 Task: Create a due date automation trigger when advanced on, 2 hours after a card is due add fields with custom field "Resume" set to a date more than 1 working days ago.
Action: Mouse moved to (1167, 87)
Screenshot: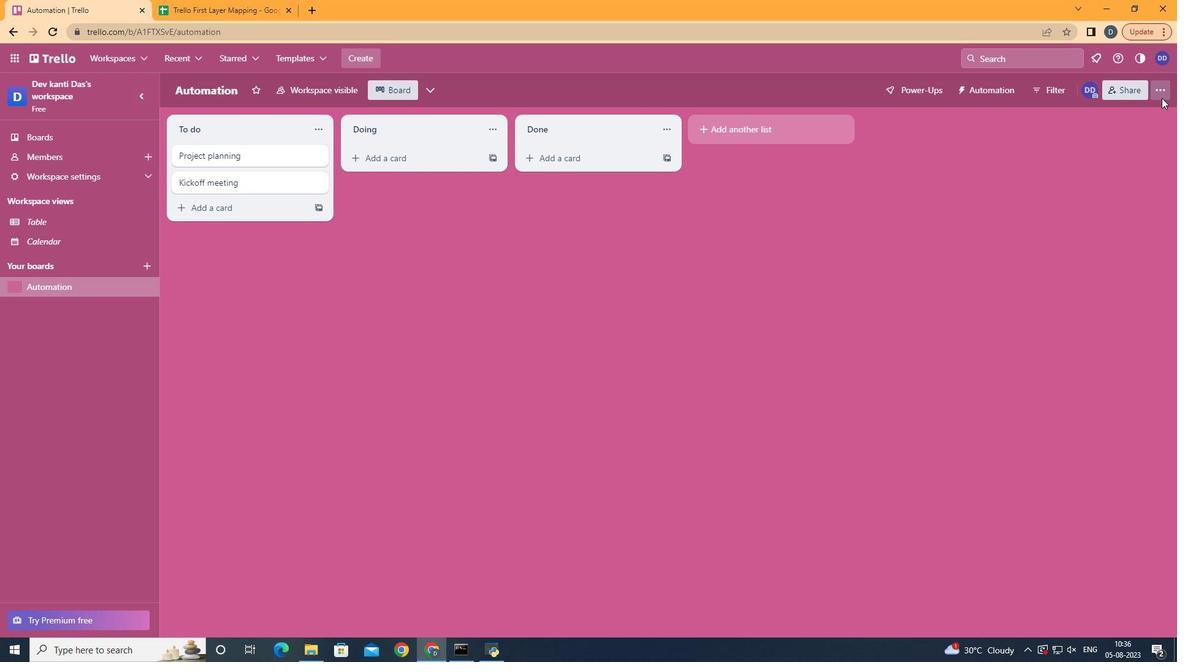 
Action: Mouse pressed left at (1167, 87)
Screenshot: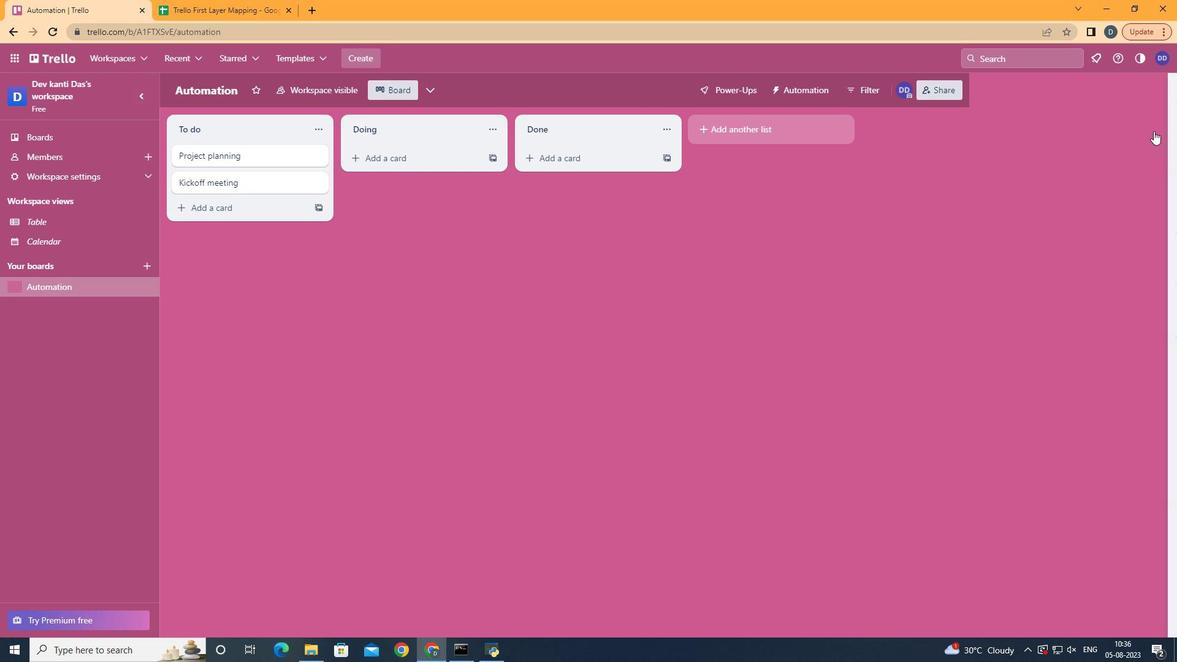 
Action: Mouse moved to (1069, 264)
Screenshot: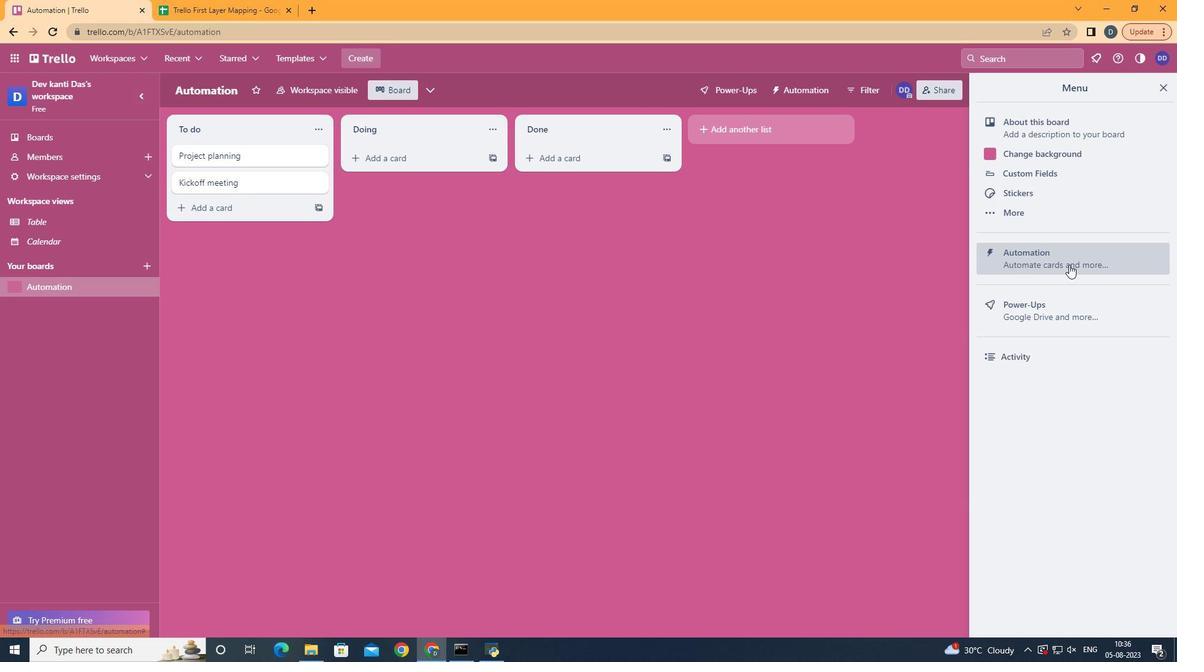 
Action: Mouse pressed left at (1069, 264)
Screenshot: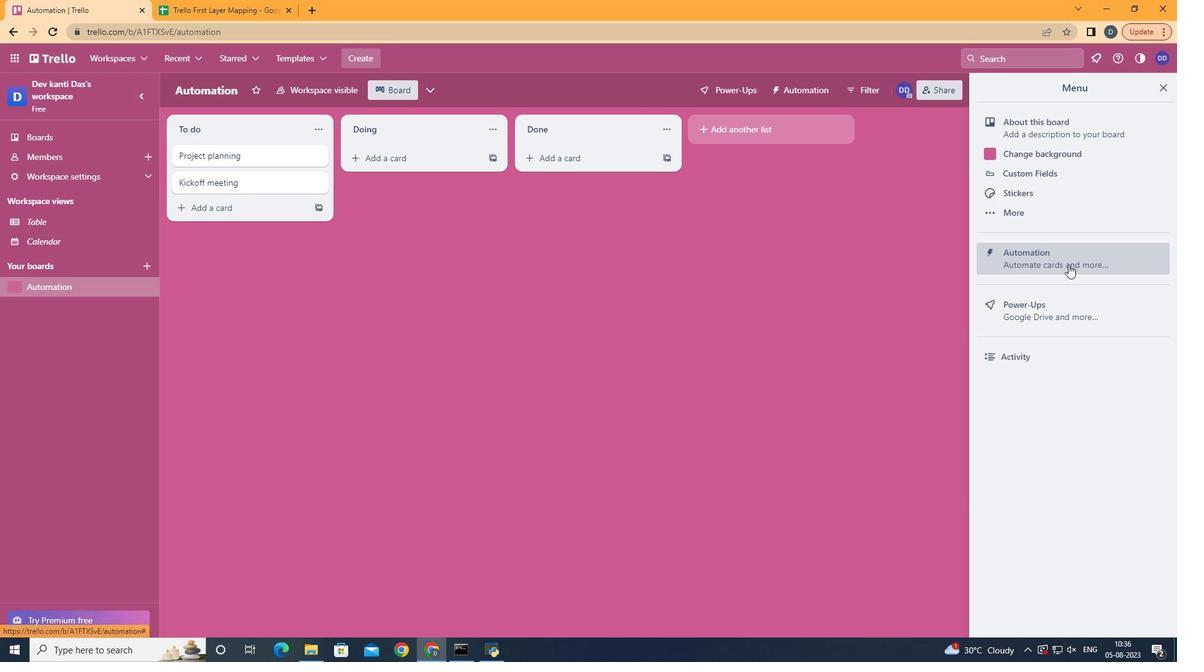 
Action: Mouse moved to (207, 253)
Screenshot: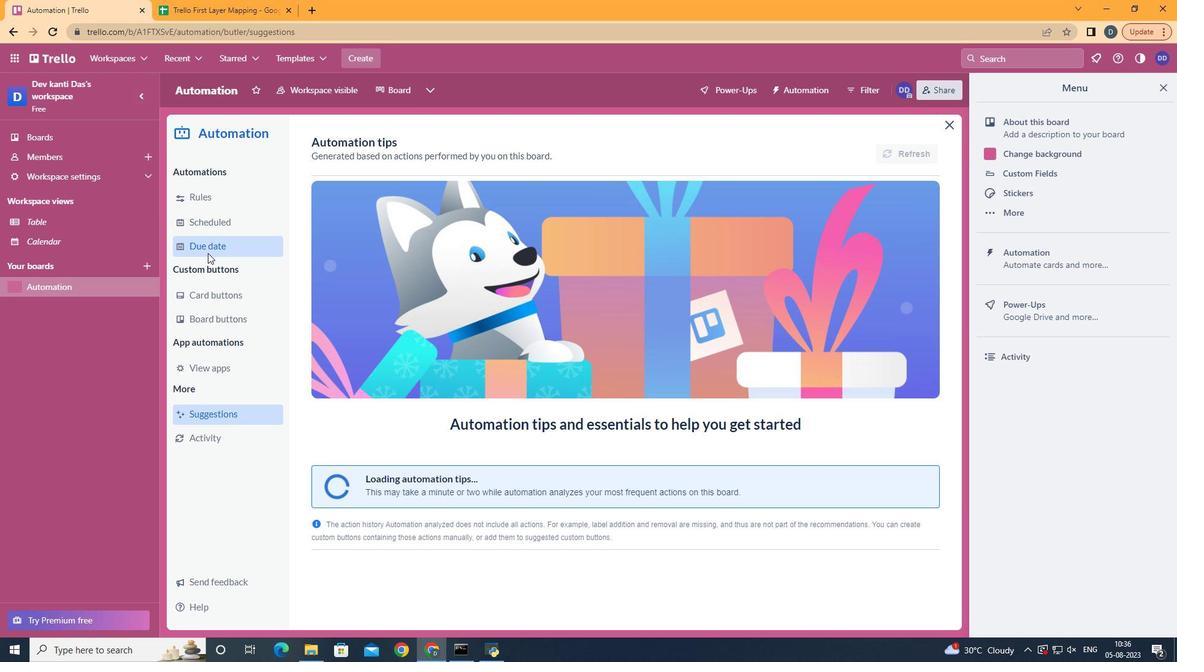 
Action: Mouse pressed left at (207, 253)
Screenshot: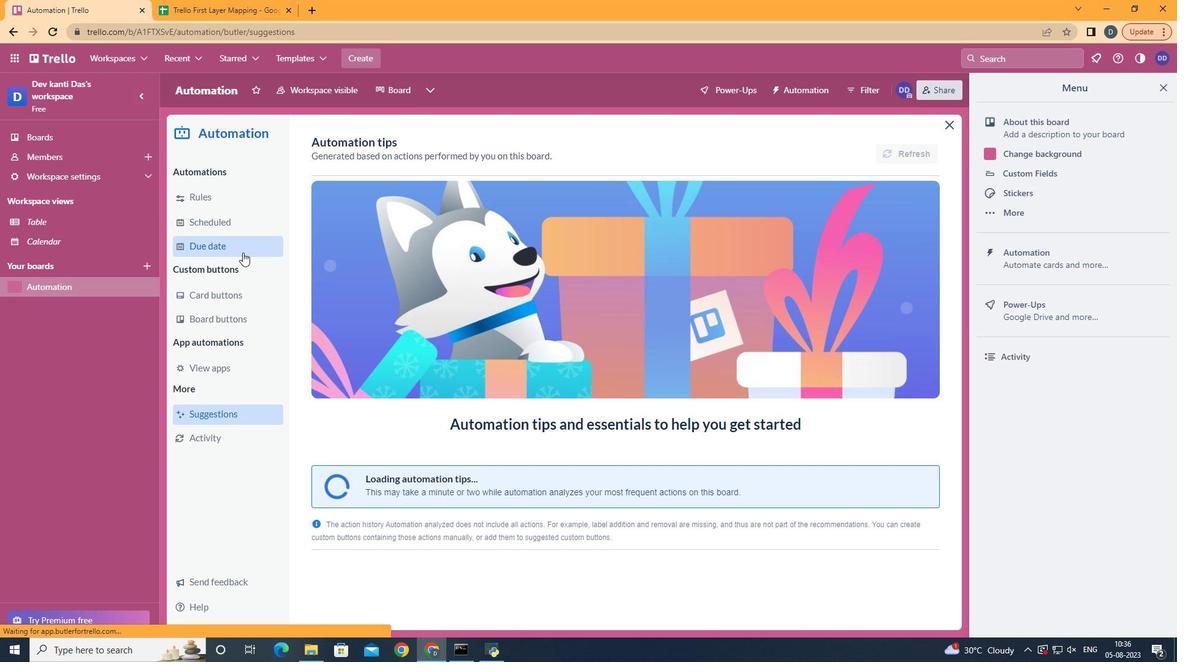
Action: Mouse moved to (854, 153)
Screenshot: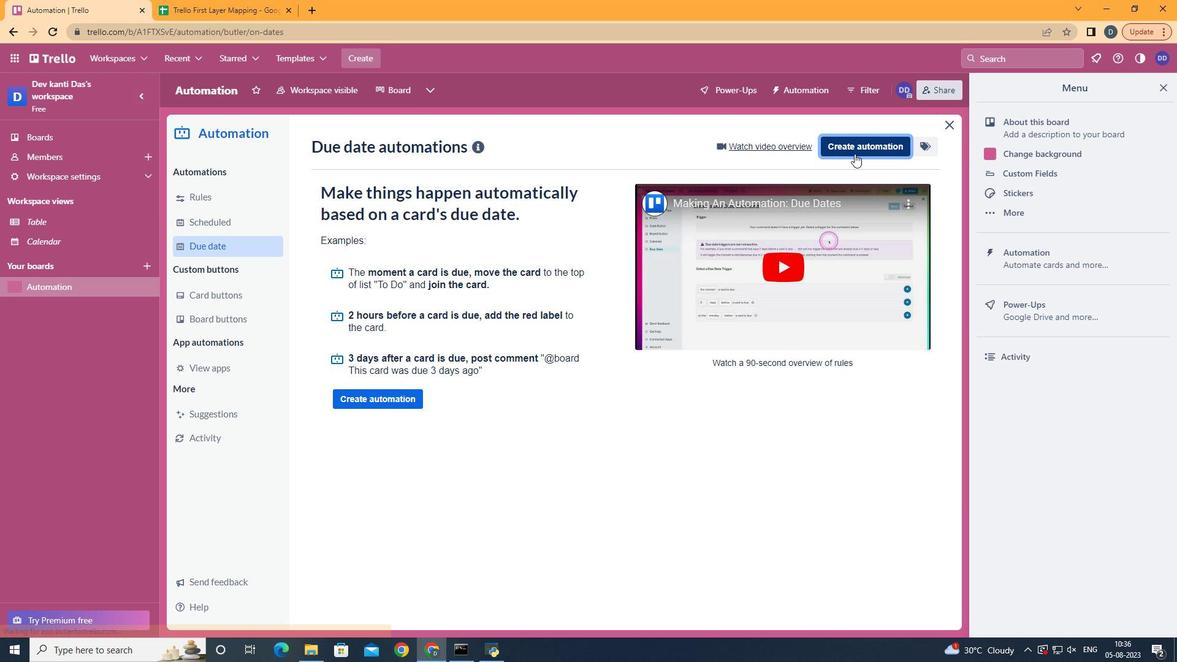 
Action: Mouse pressed left at (854, 153)
Screenshot: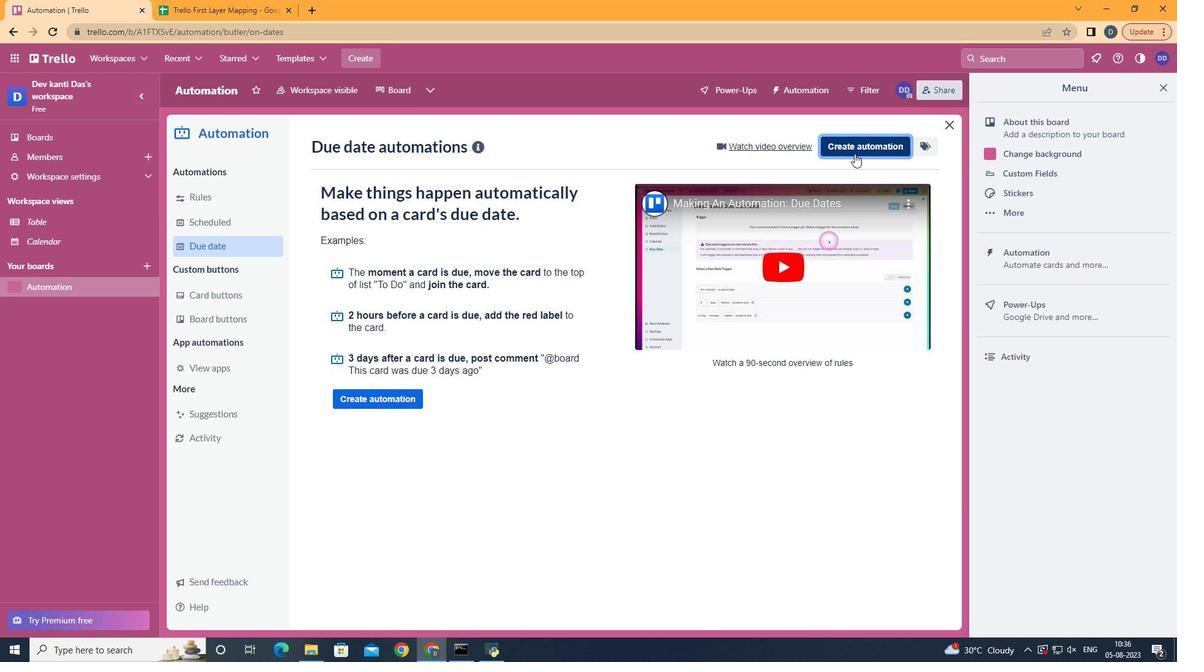 
Action: Mouse moved to (695, 268)
Screenshot: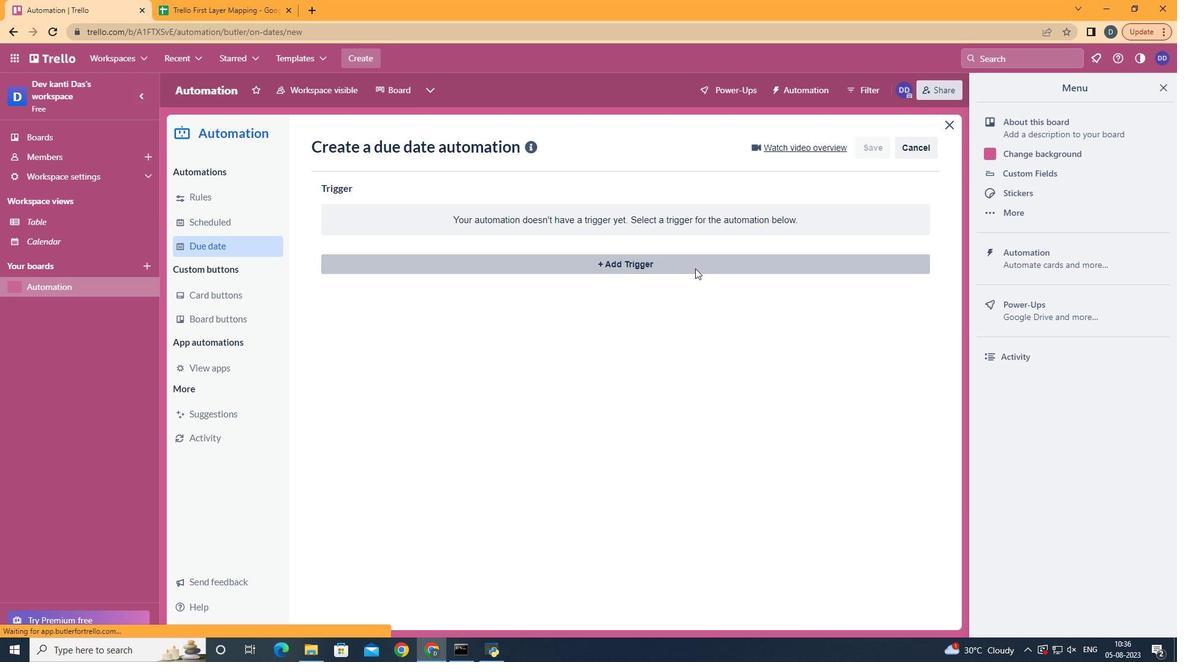 
Action: Mouse pressed left at (695, 268)
Screenshot: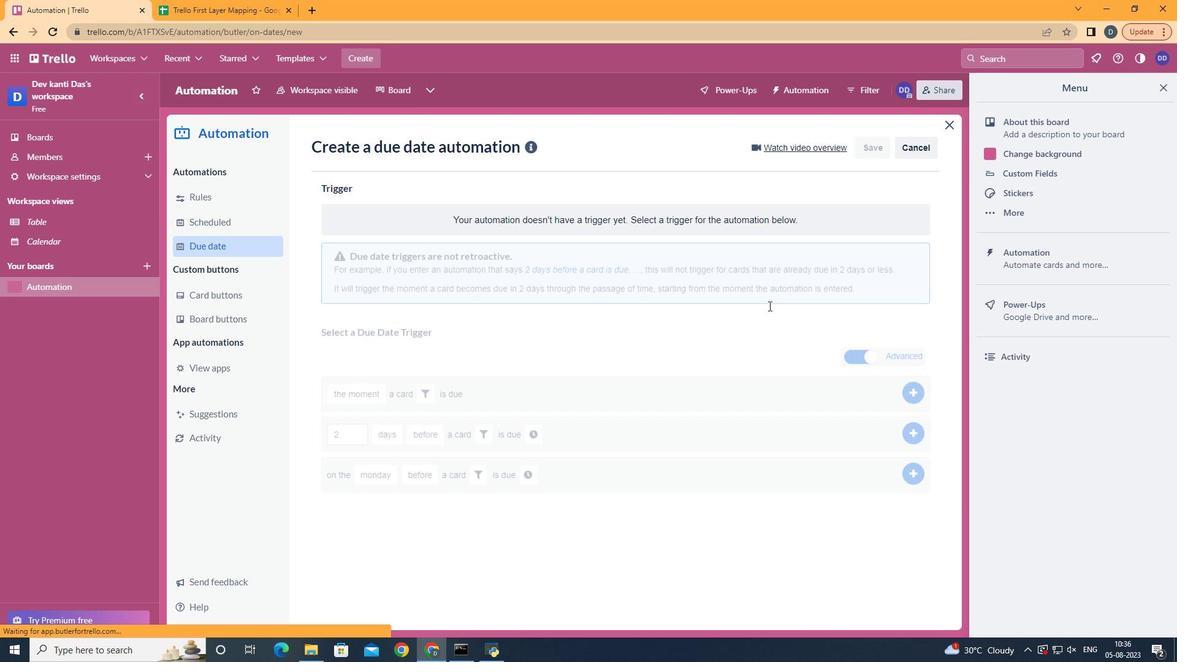 
Action: Mouse moved to (405, 518)
Screenshot: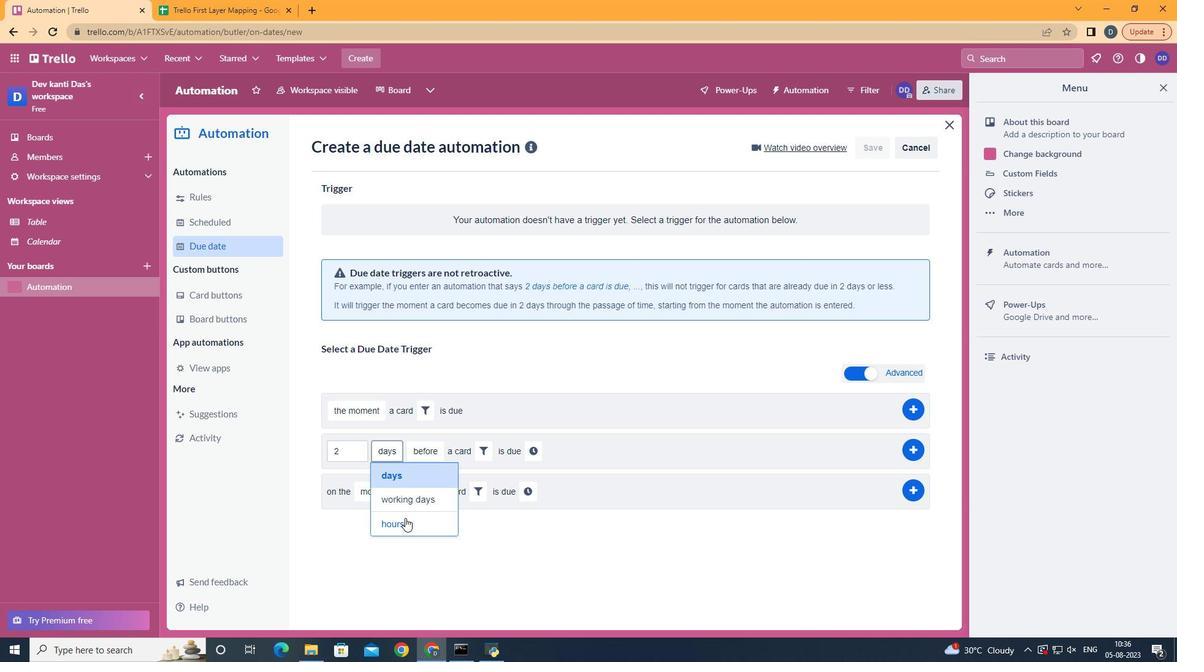 
Action: Mouse pressed left at (405, 518)
Screenshot: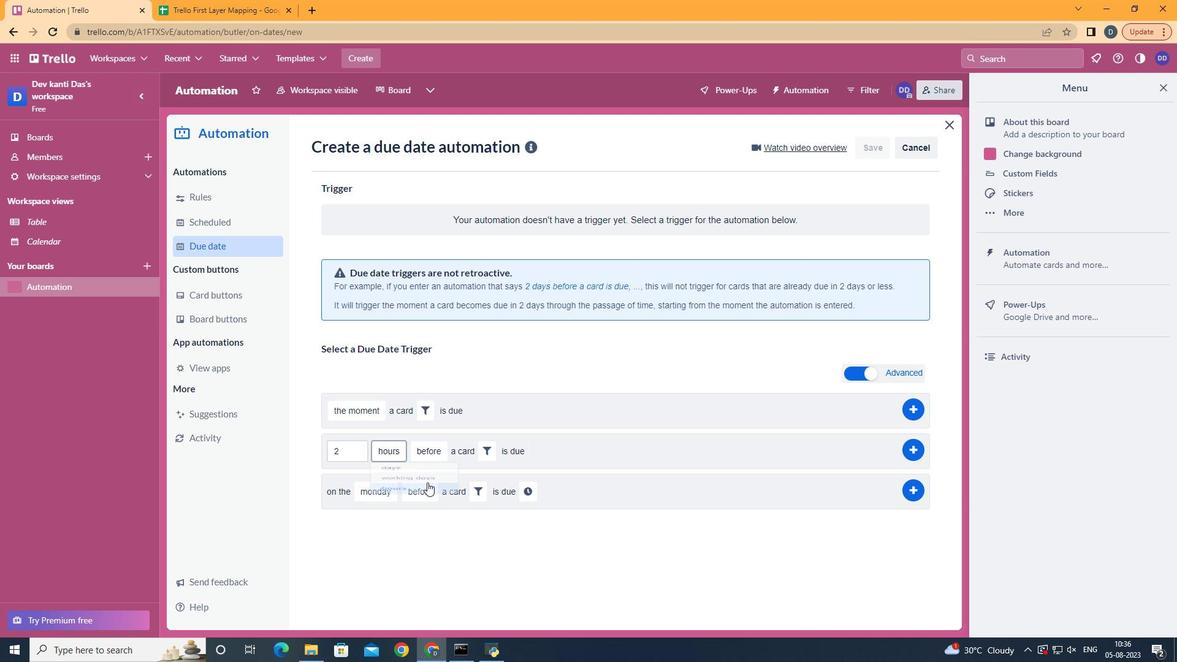 
Action: Mouse moved to (437, 494)
Screenshot: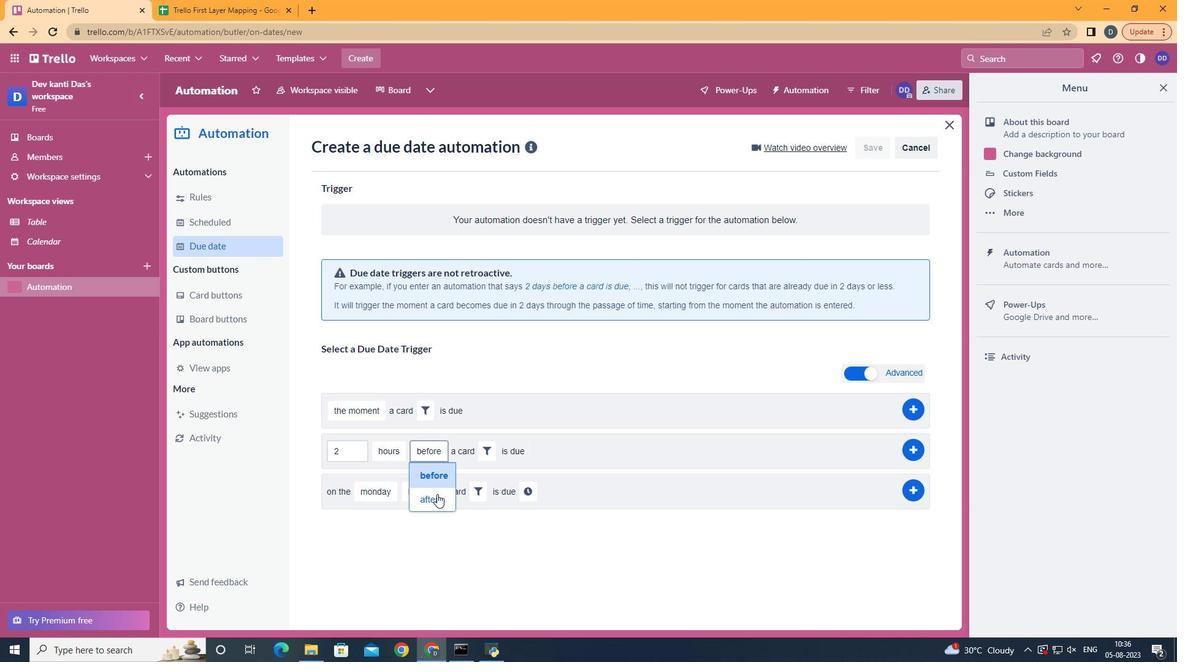
Action: Mouse pressed left at (437, 494)
Screenshot: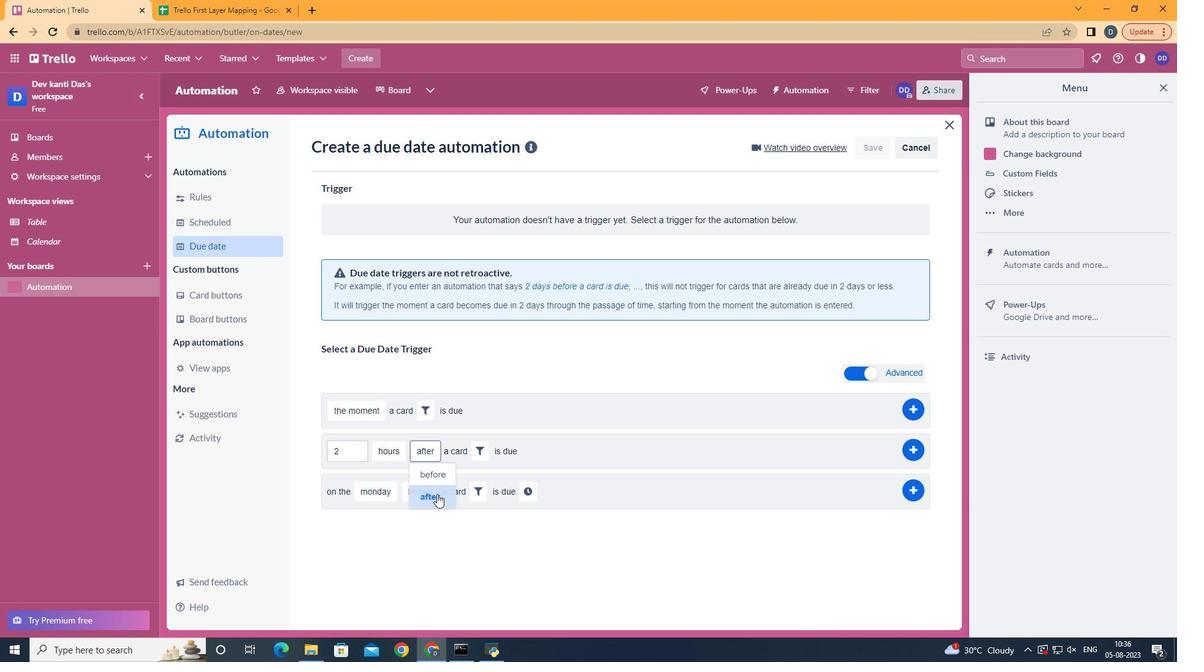 
Action: Mouse moved to (480, 456)
Screenshot: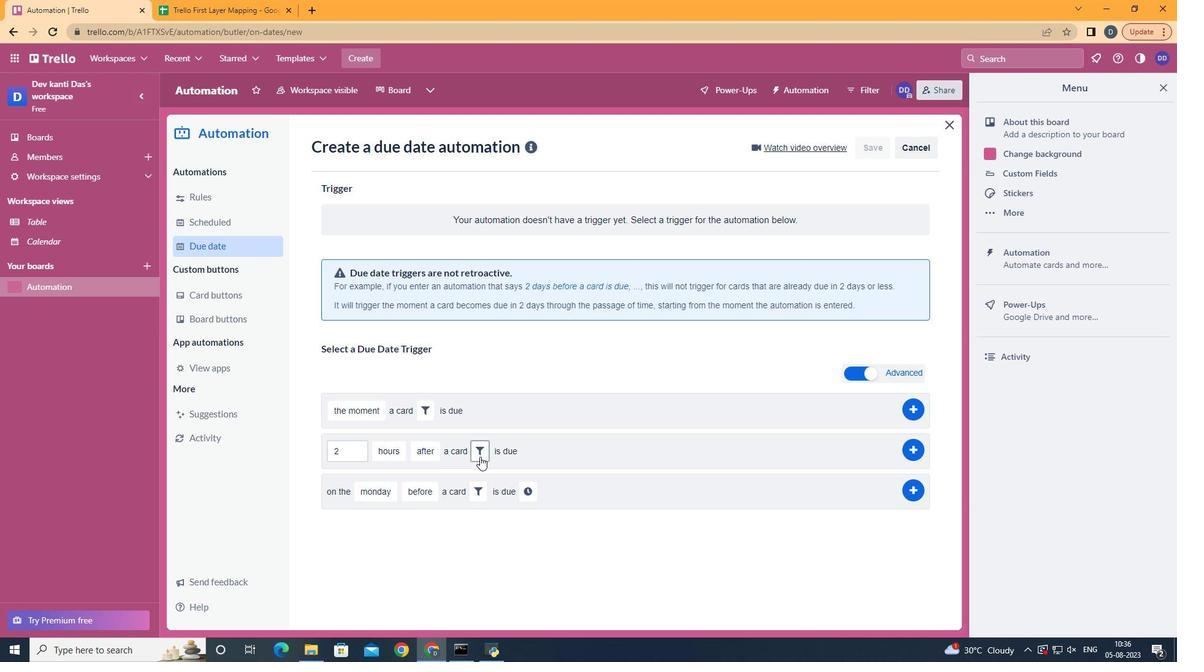 
Action: Mouse pressed left at (480, 456)
Screenshot: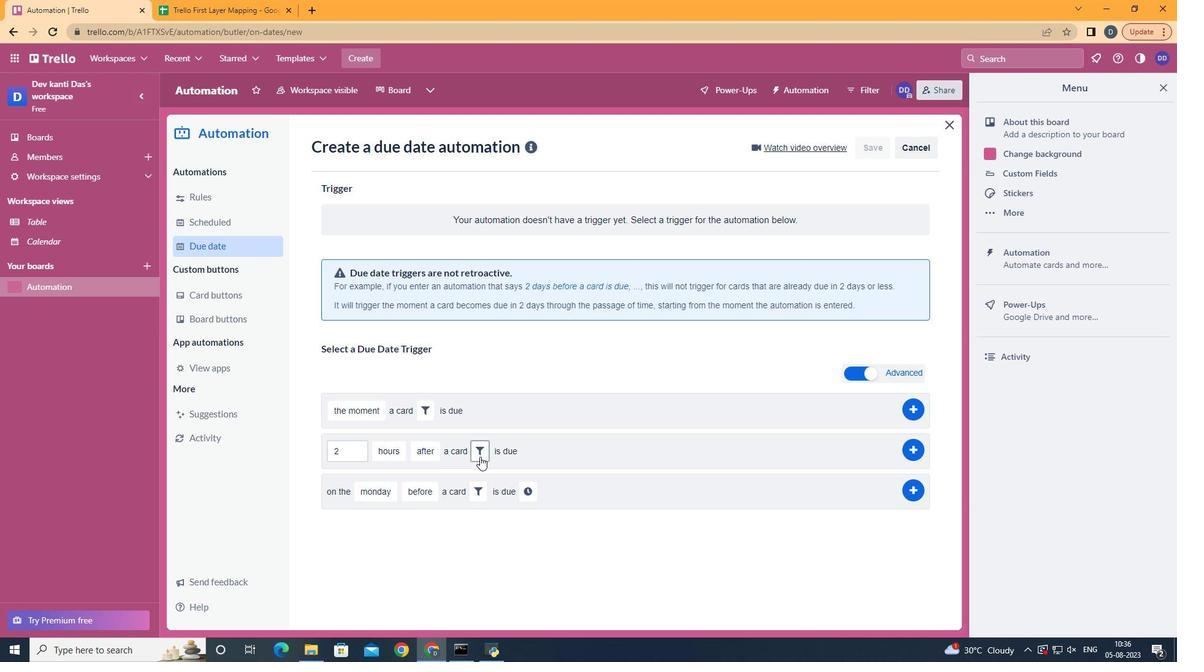 
Action: Mouse moved to (683, 494)
Screenshot: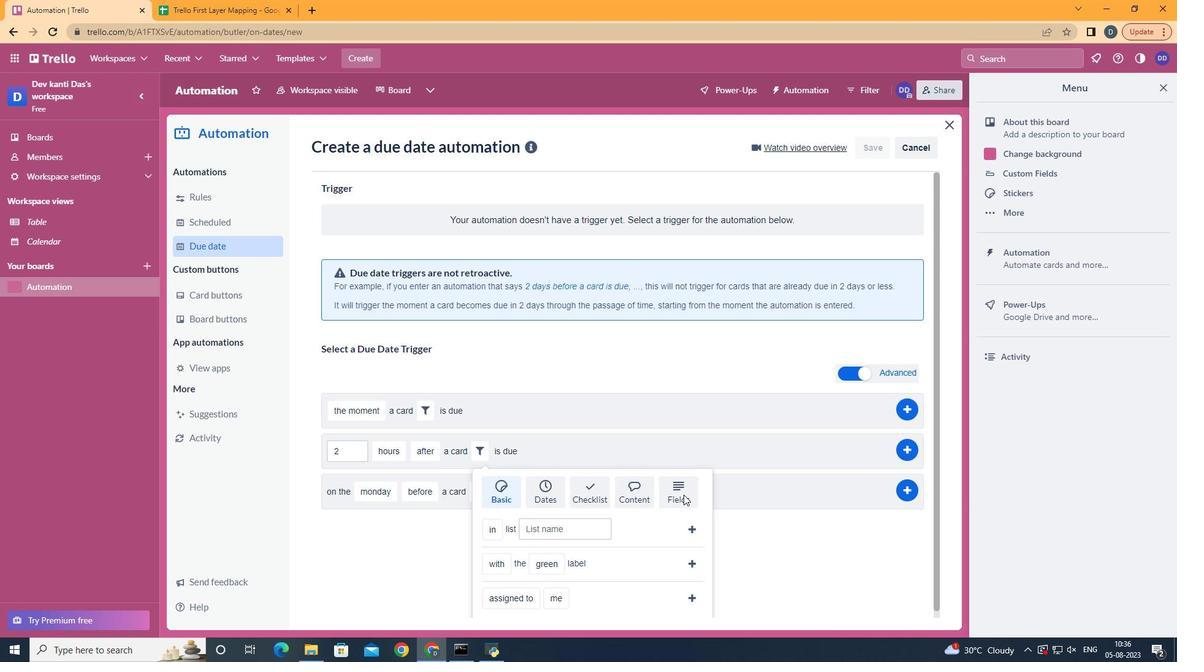 
Action: Mouse pressed left at (683, 494)
Screenshot: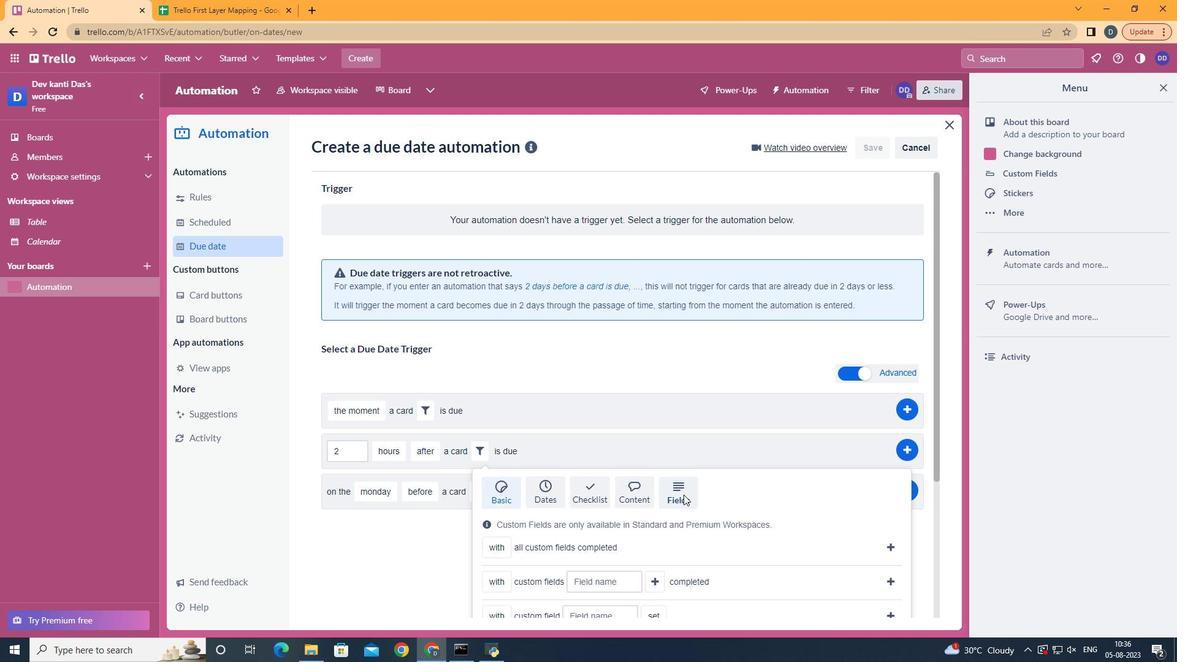 
Action: Mouse scrolled (683, 494) with delta (0, 0)
Screenshot: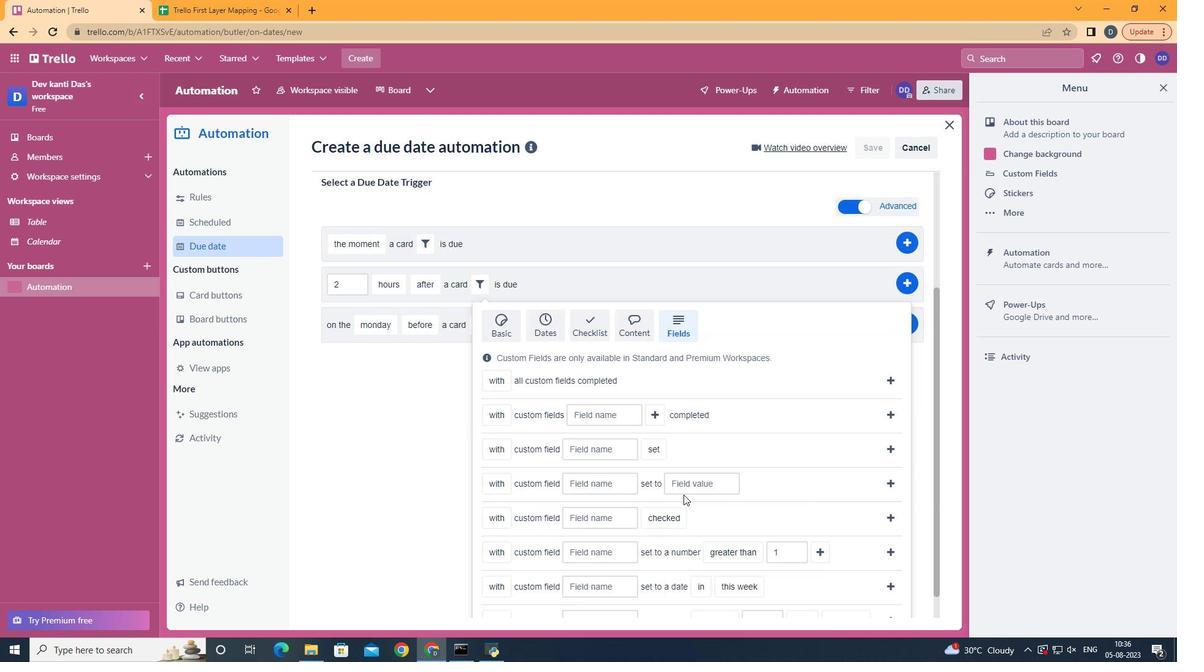 
Action: Mouse scrolled (683, 494) with delta (0, 0)
Screenshot: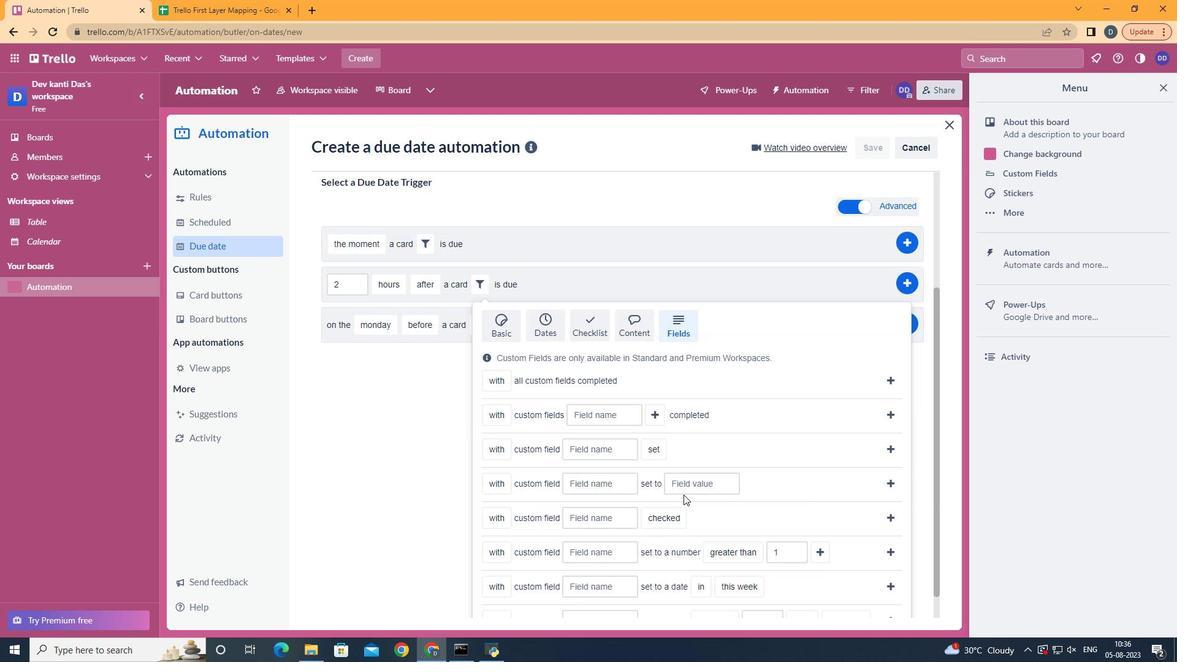 
Action: Mouse scrolled (683, 494) with delta (0, 0)
Screenshot: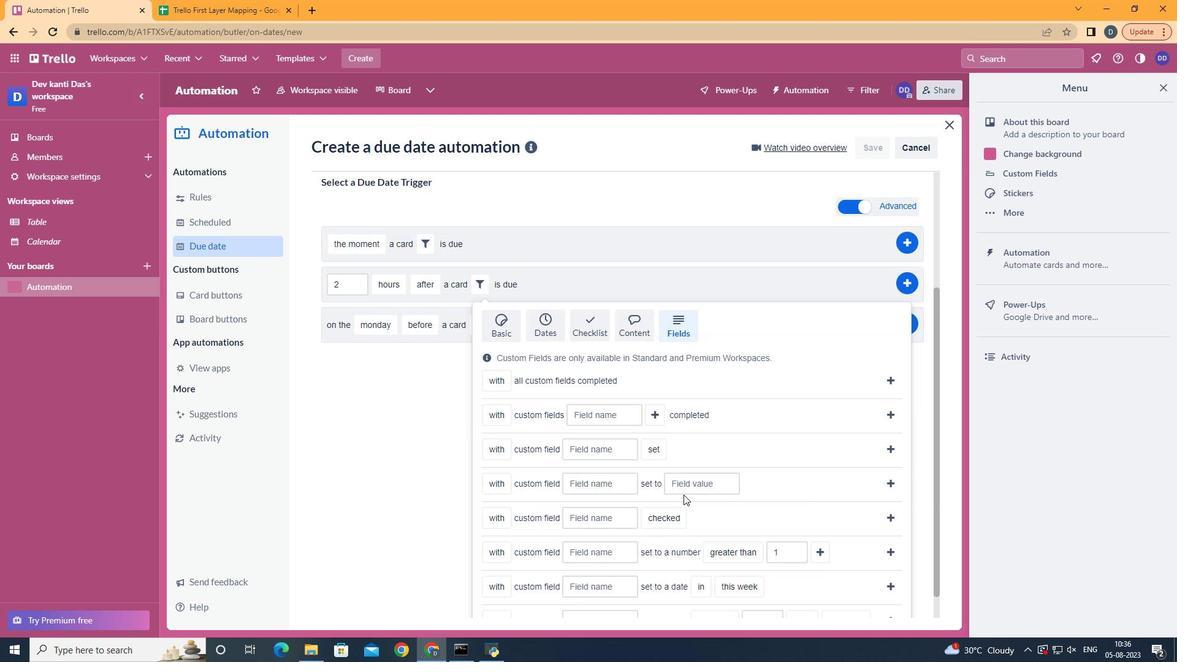 
Action: Mouse scrolled (683, 494) with delta (0, 0)
Screenshot: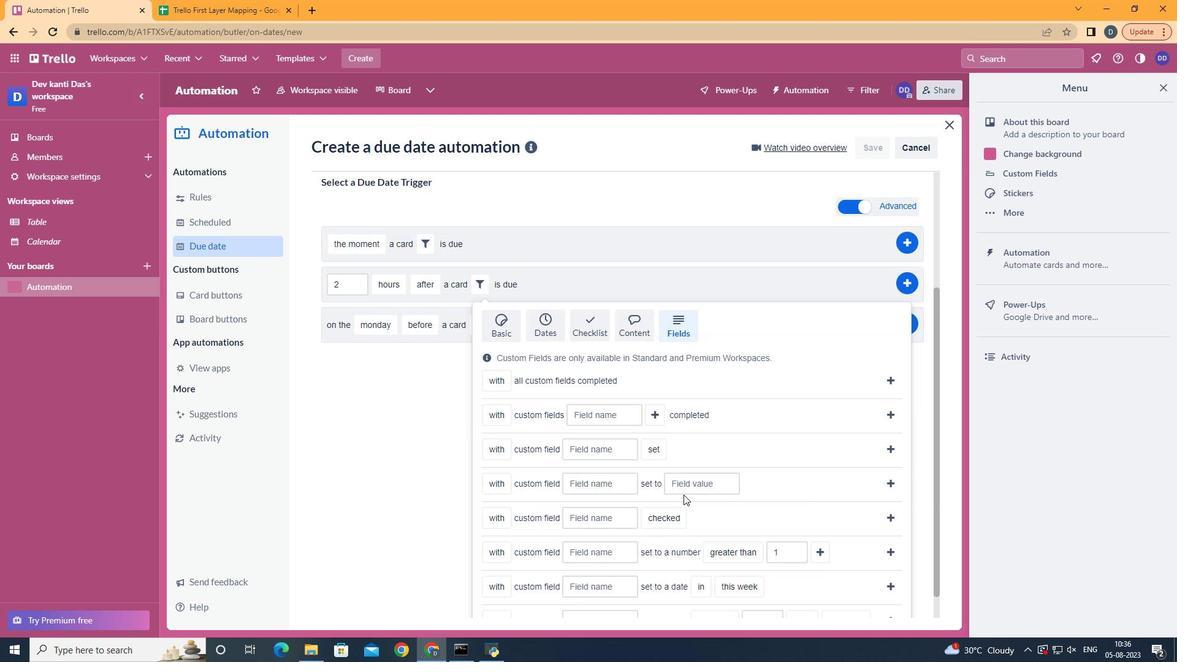 
Action: Mouse scrolled (683, 494) with delta (0, 0)
Screenshot: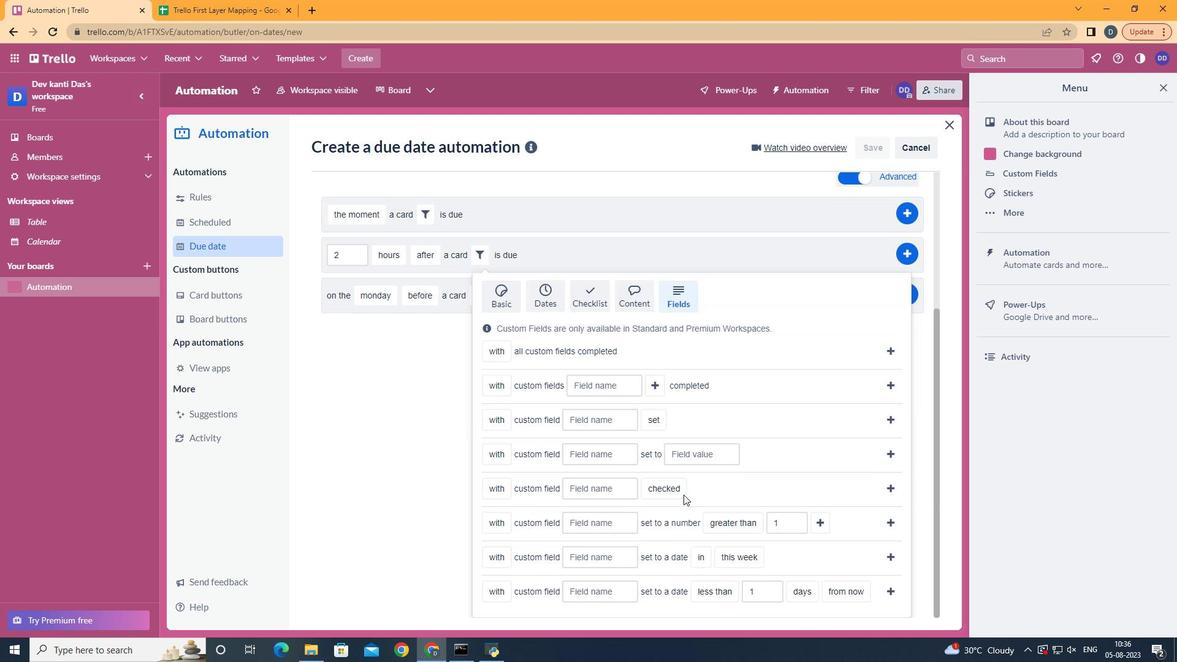 
Action: Mouse scrolled (683, 494) with delta (0, 0)
Screenshot: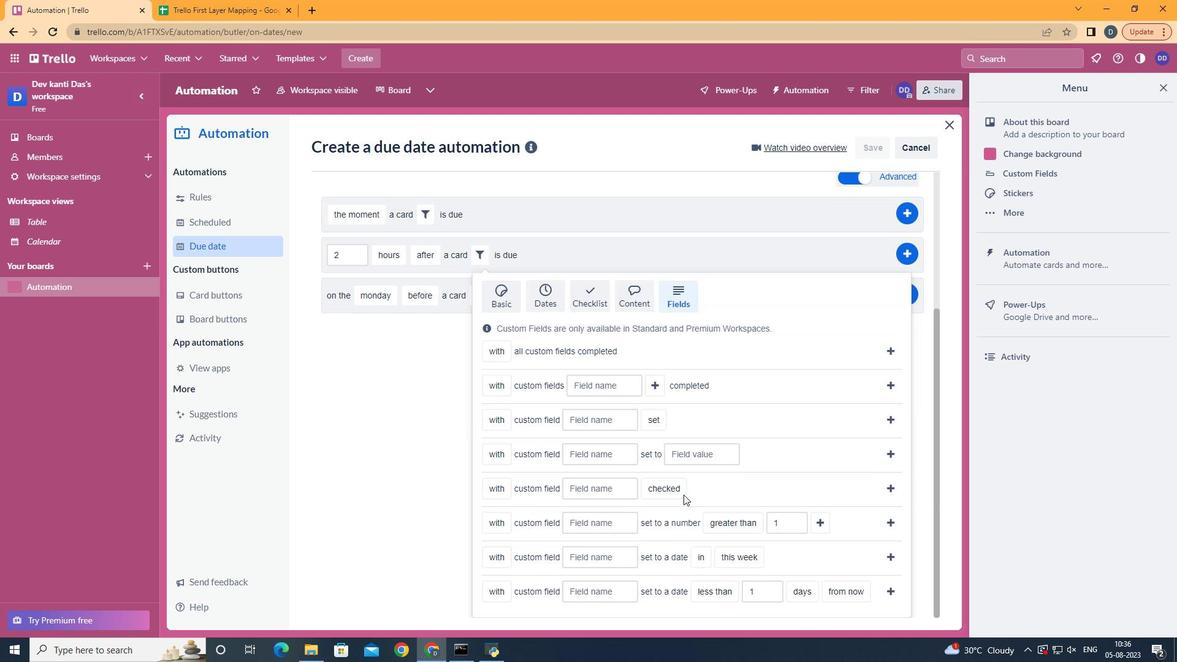 
Action: Mouse moved to (515, 545)
Screenshot: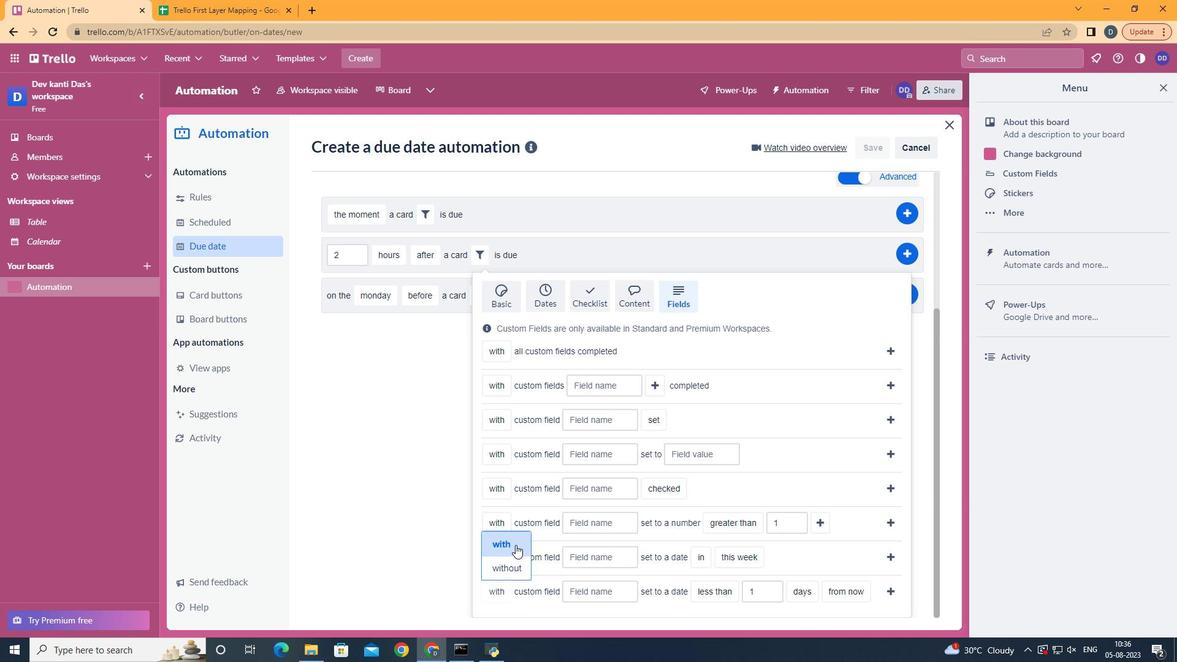 
Action: Mouse pressed left at (515, 545)
Screenshot: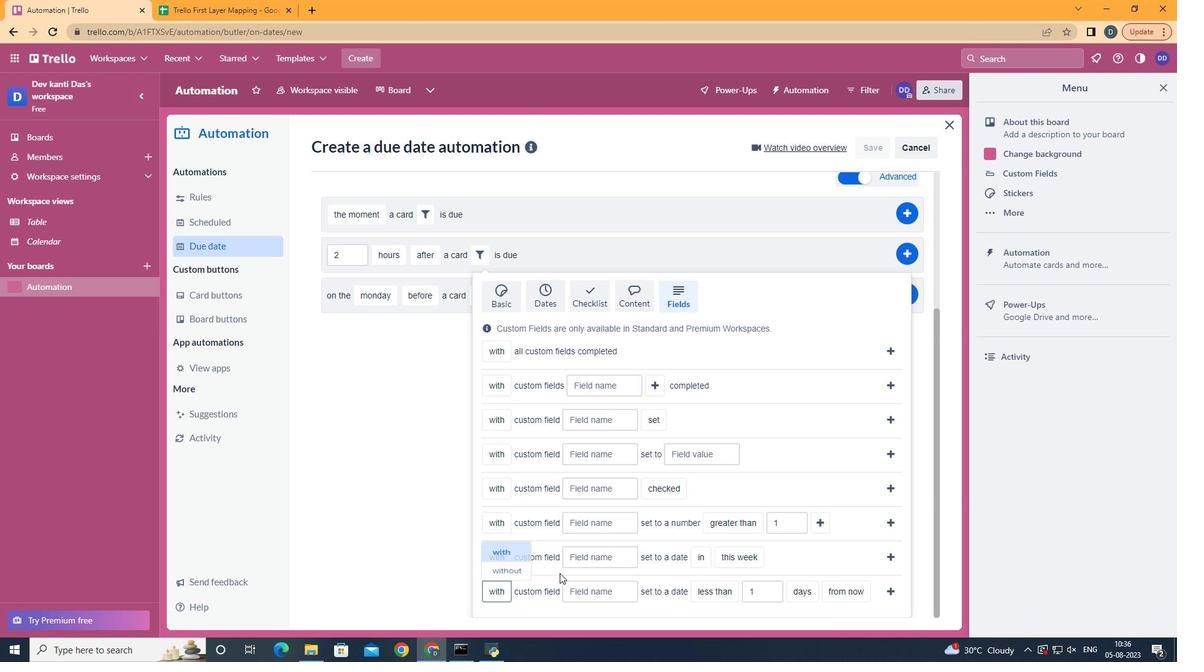 
Action: Mouse moved to (603, 587)
Screenshot: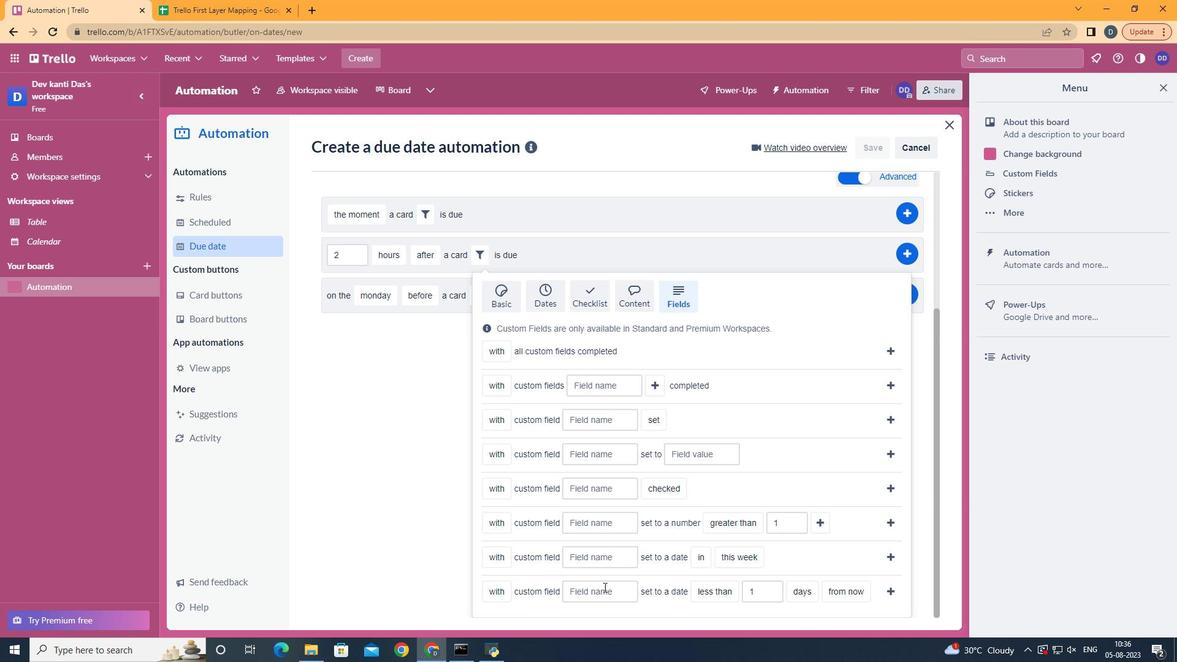 
Action: Mouse pressed left at (603, 587)
Screenshot: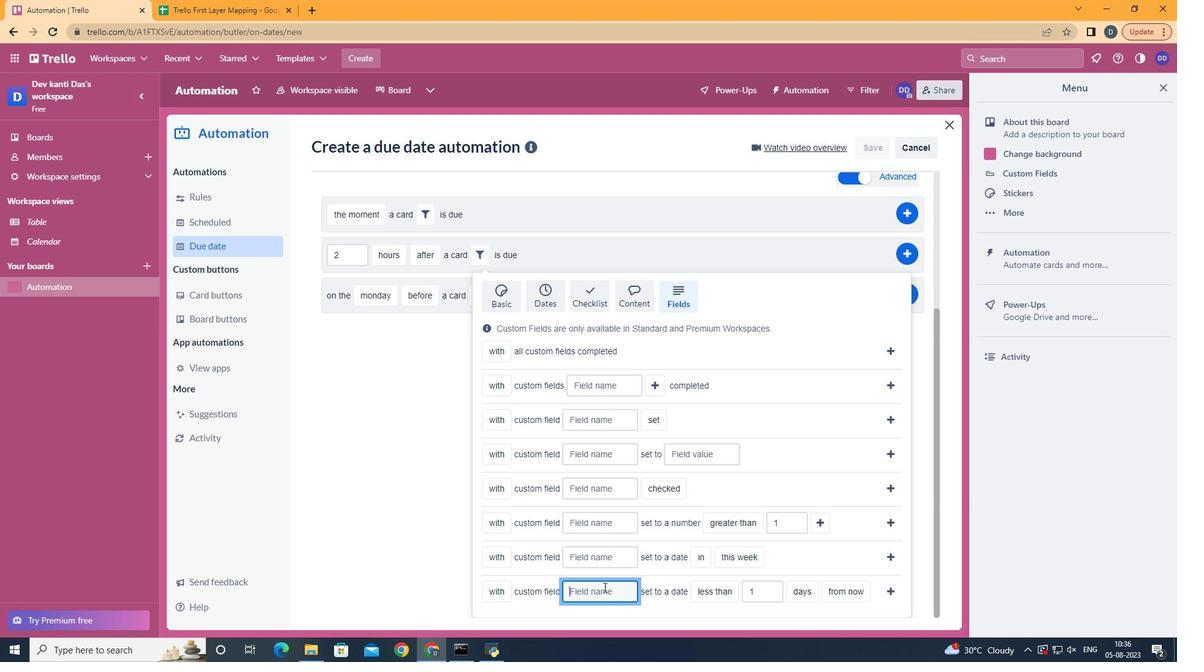 
Action: Mouse moved to (615, 588)
Screenshot: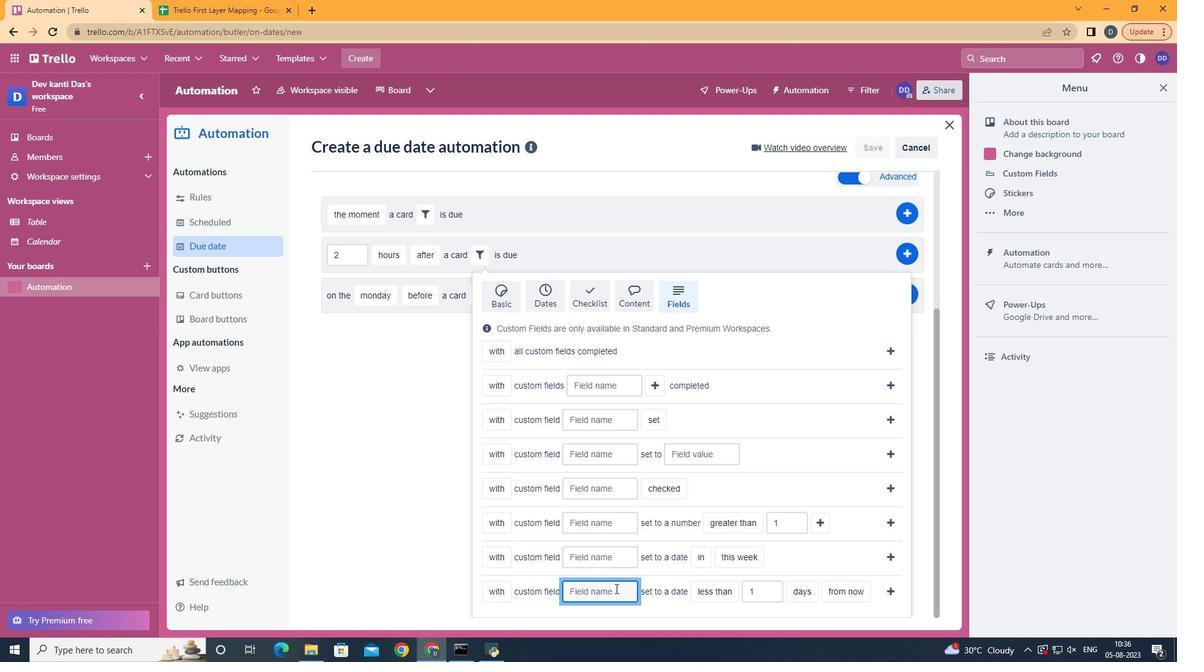 
Action: Key pressed <Key.shift>Resume
Screenshot: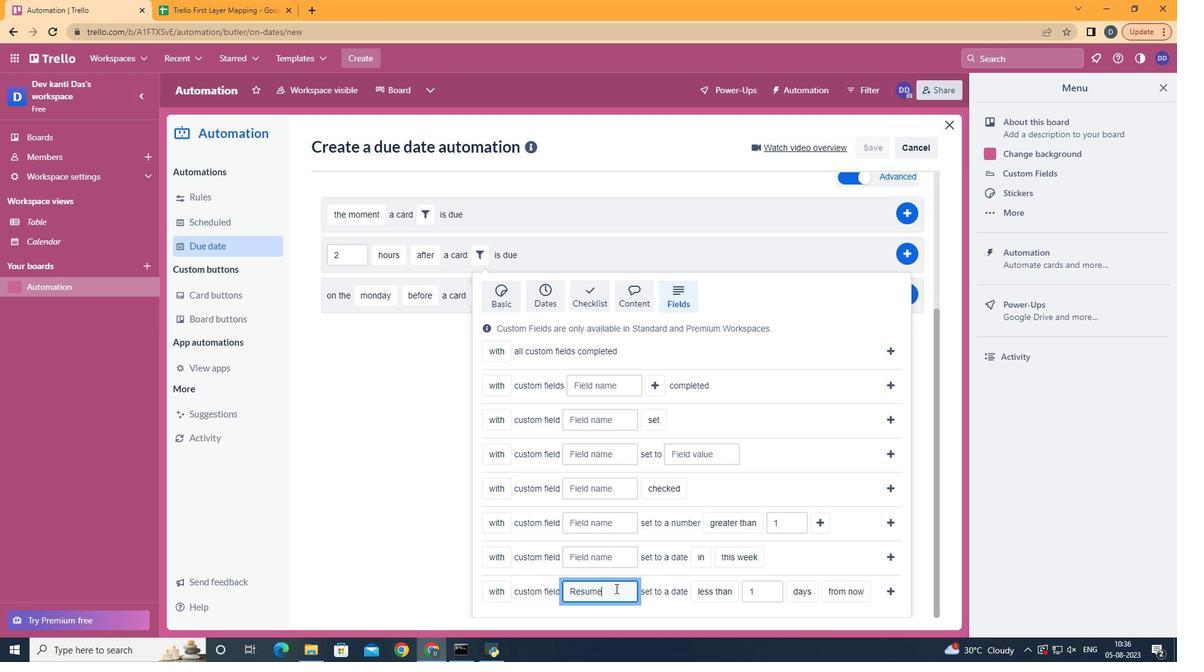 
Action: Mouse moved to (724, 537)
Screenshot: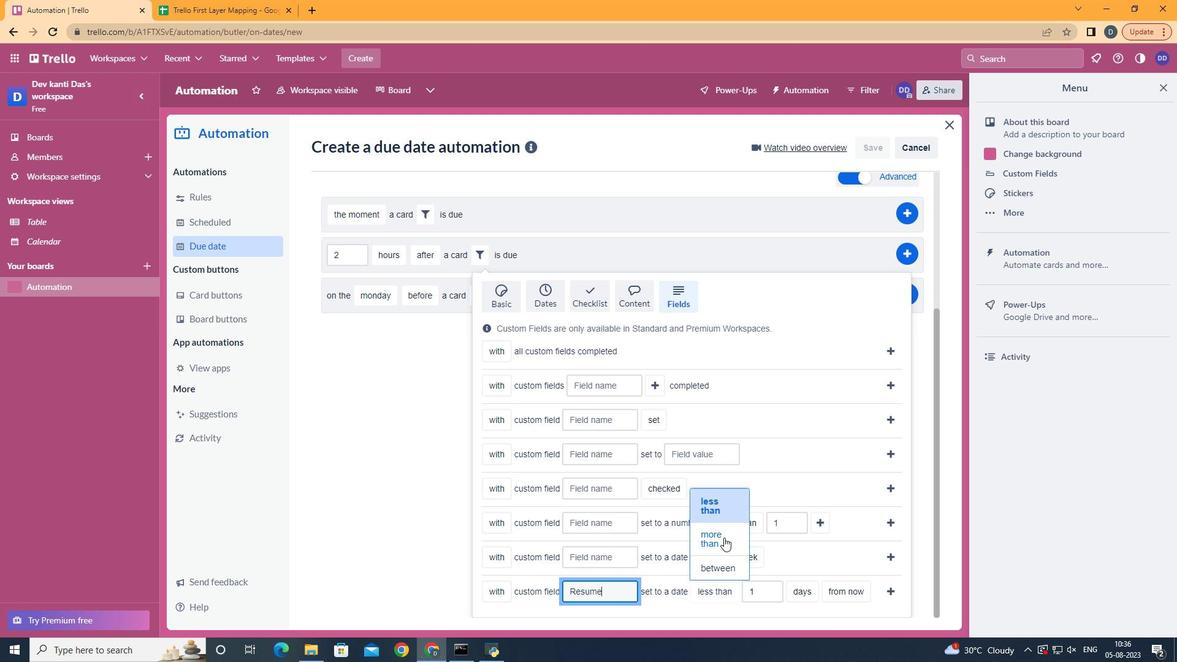 
Action: Mouse pressed left at (724, 537)
Screenshot: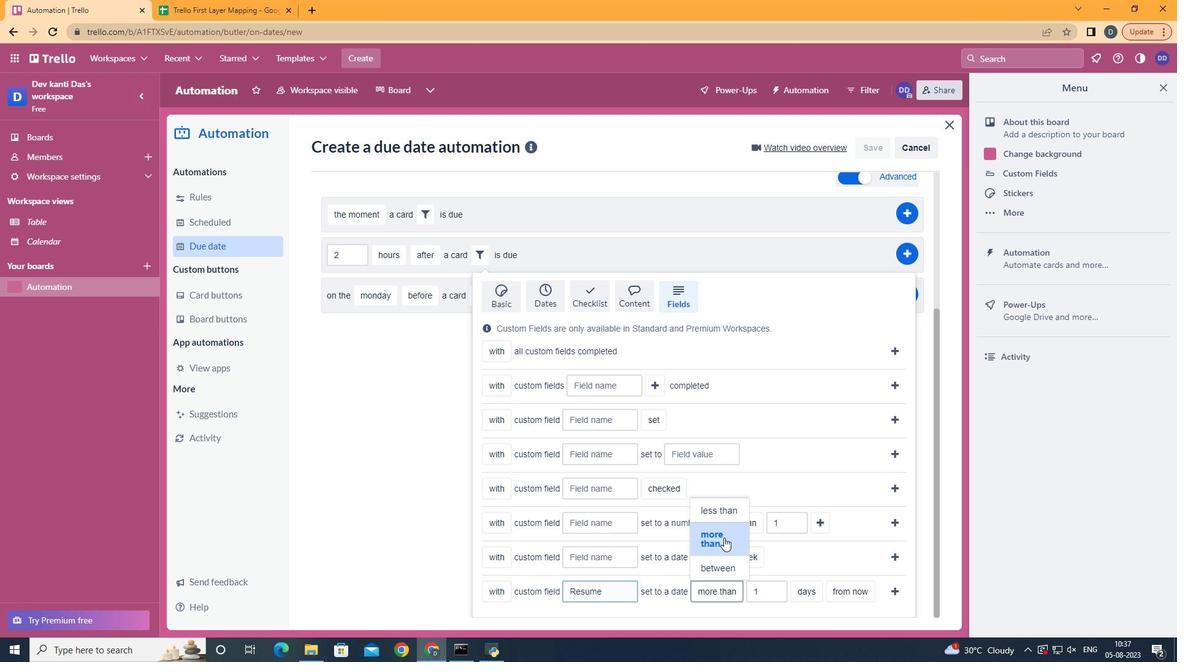 
Action: Mouse moved to (812, 575)
Screenshot: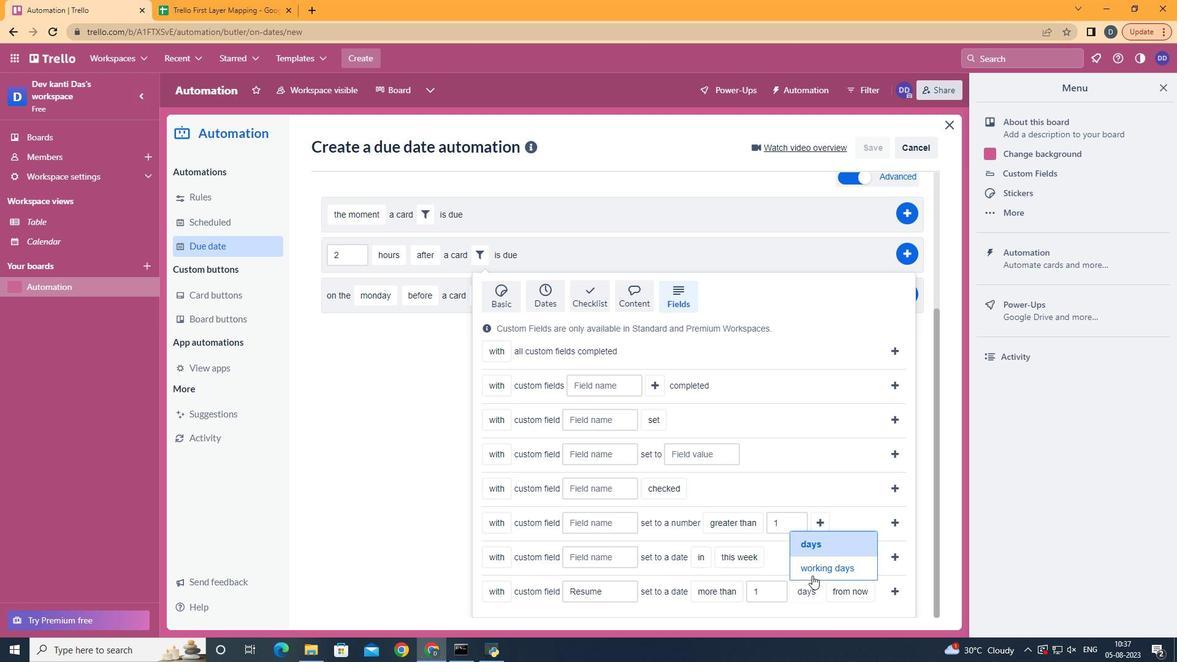 
Action: Mouse pressed left at (812, 575)
Screenshot: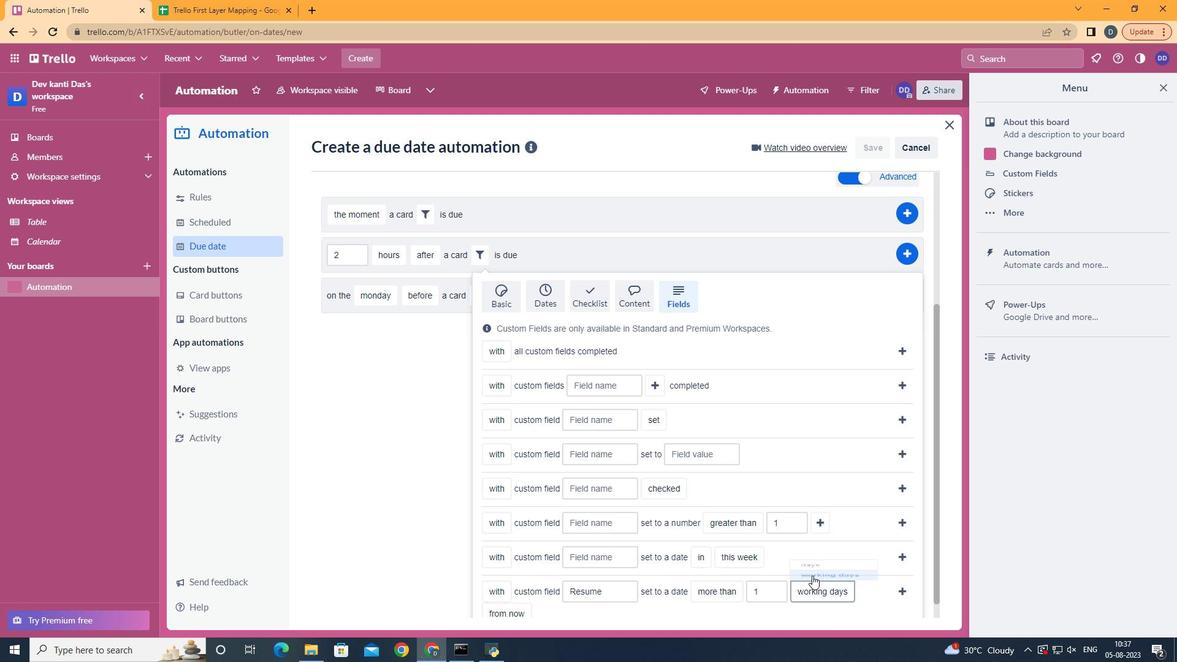 
Action: Mouse moved to (729, 560)
Screenshot: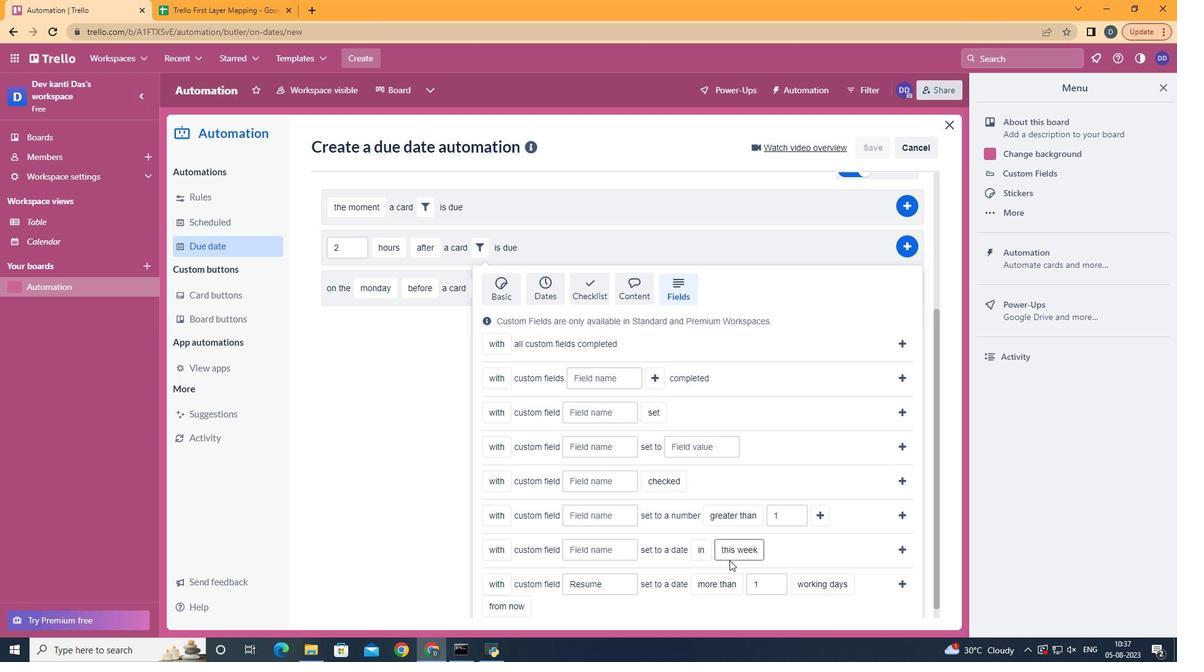 
Action: Mouse scrolled (729, 559) with delta (0, 0)
Screenshot: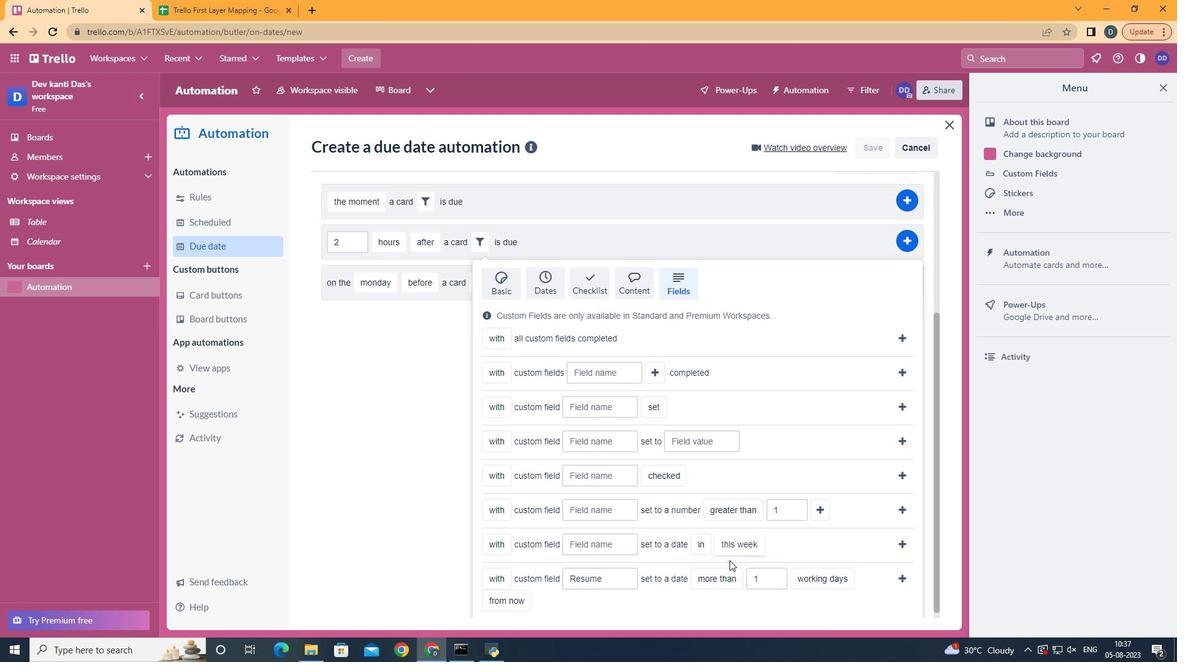 
Action: Mouse scrolled (729, 559) with delta (0, 0)
Screenshot: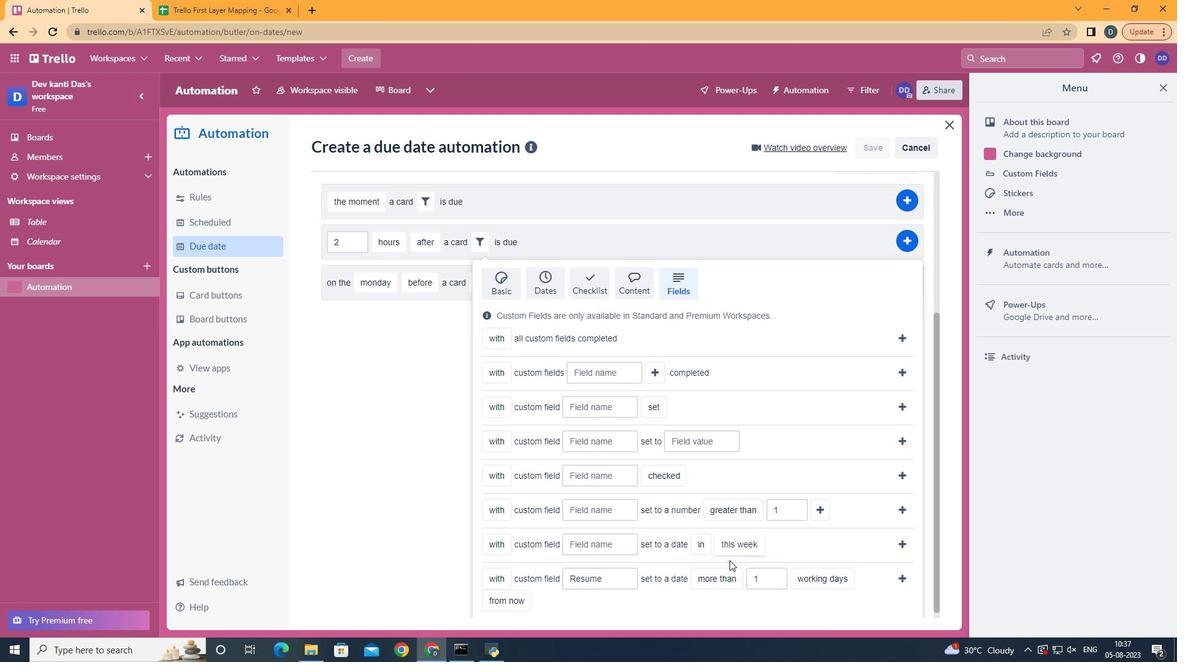 
Action: Mouse scrolled (729, 559) with delta (0, 0)
Screenshot: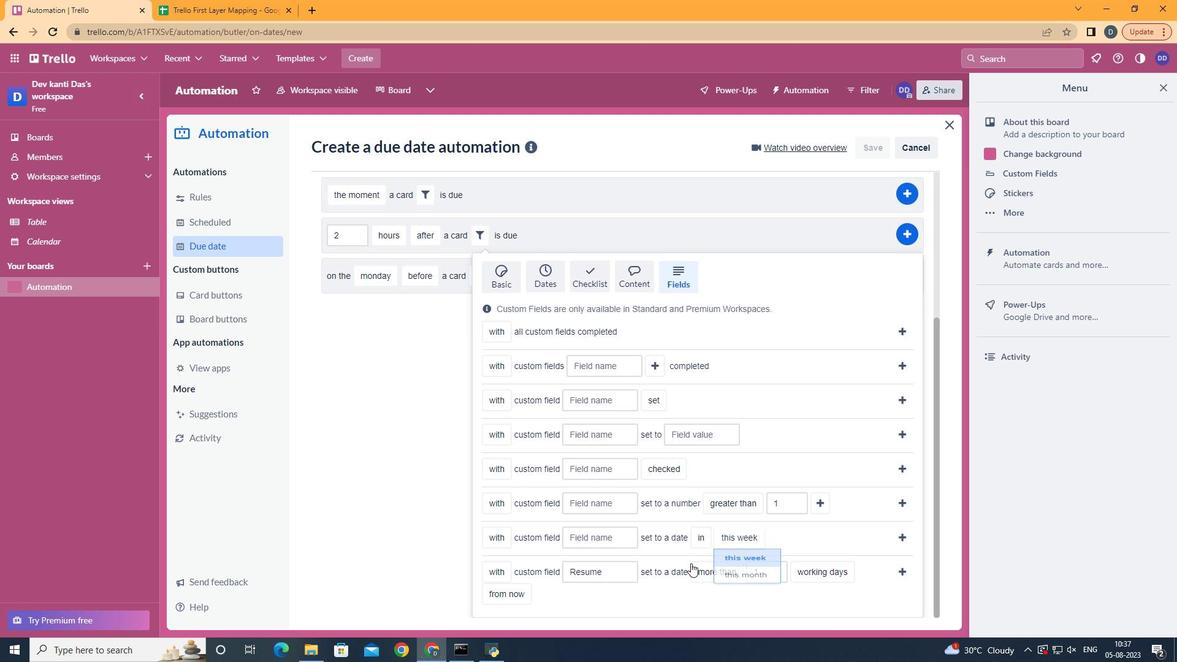 
Action: Mouse moved to (510, 567)
Screenshot: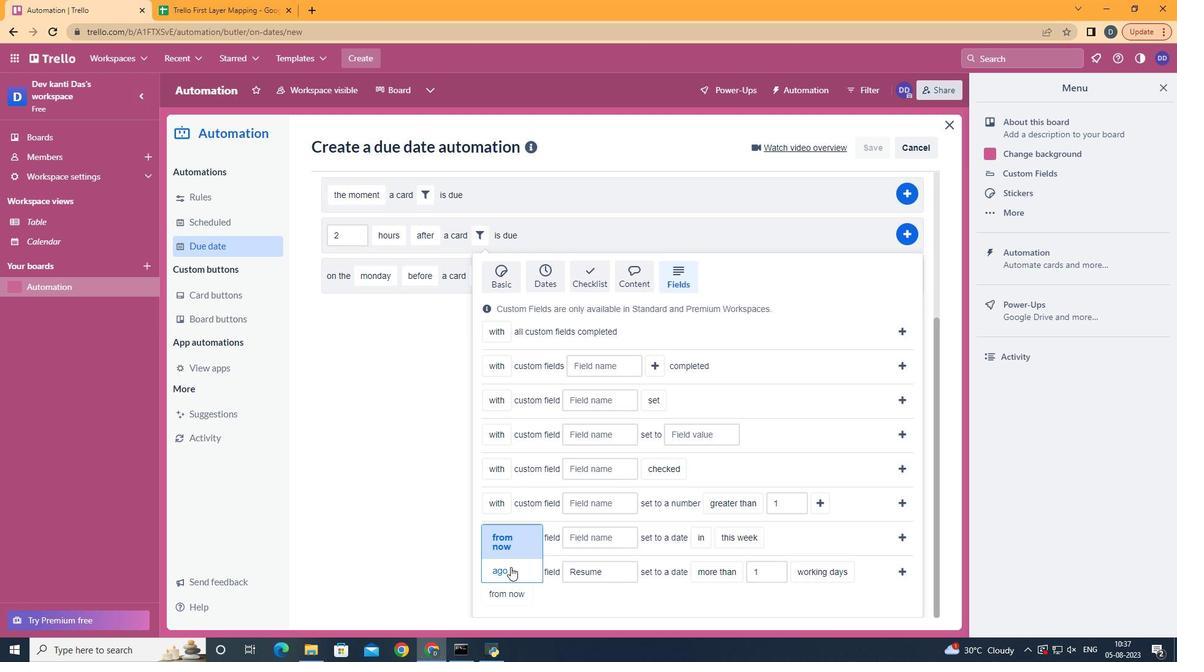 
Action: Mouse pressed left at (510, 567)
Screenshot: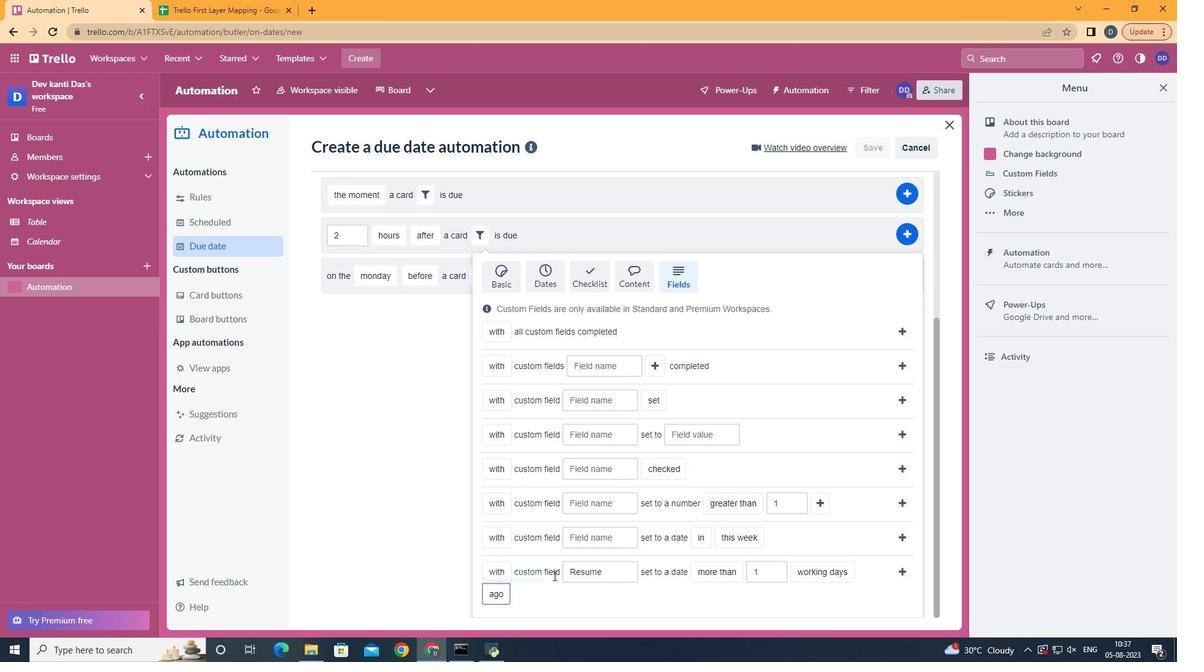 
Action: Mouse moved to (906, 570)
Screenshot: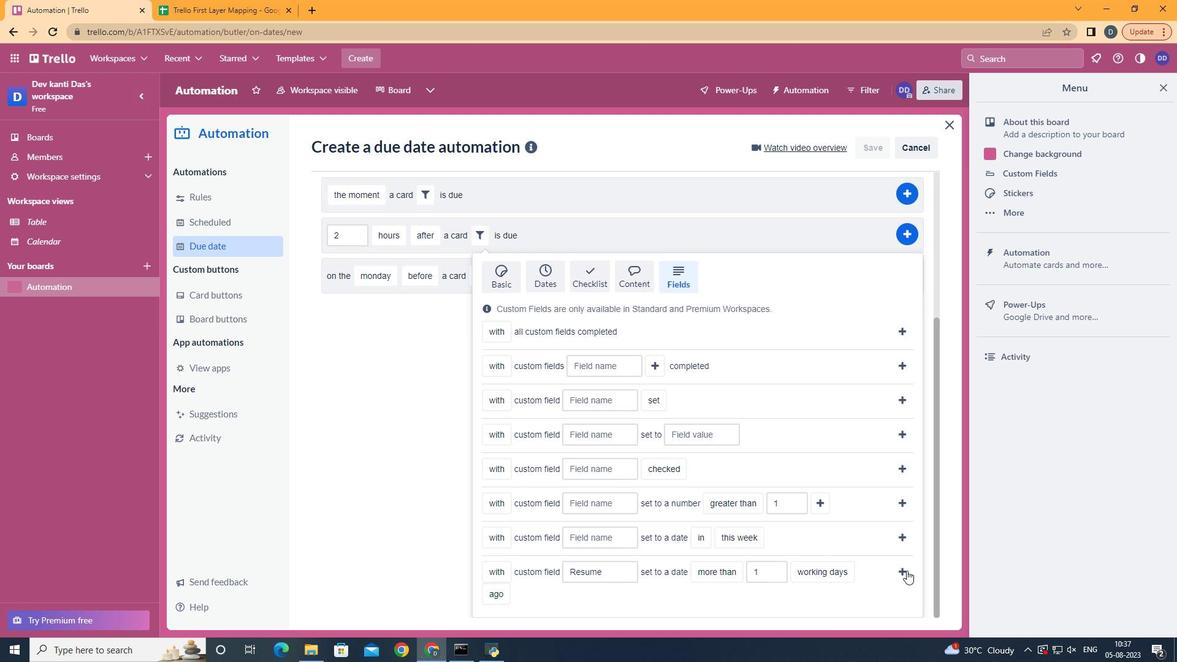 
Action: Mouse pressed left at (906, 570)
Screenshot: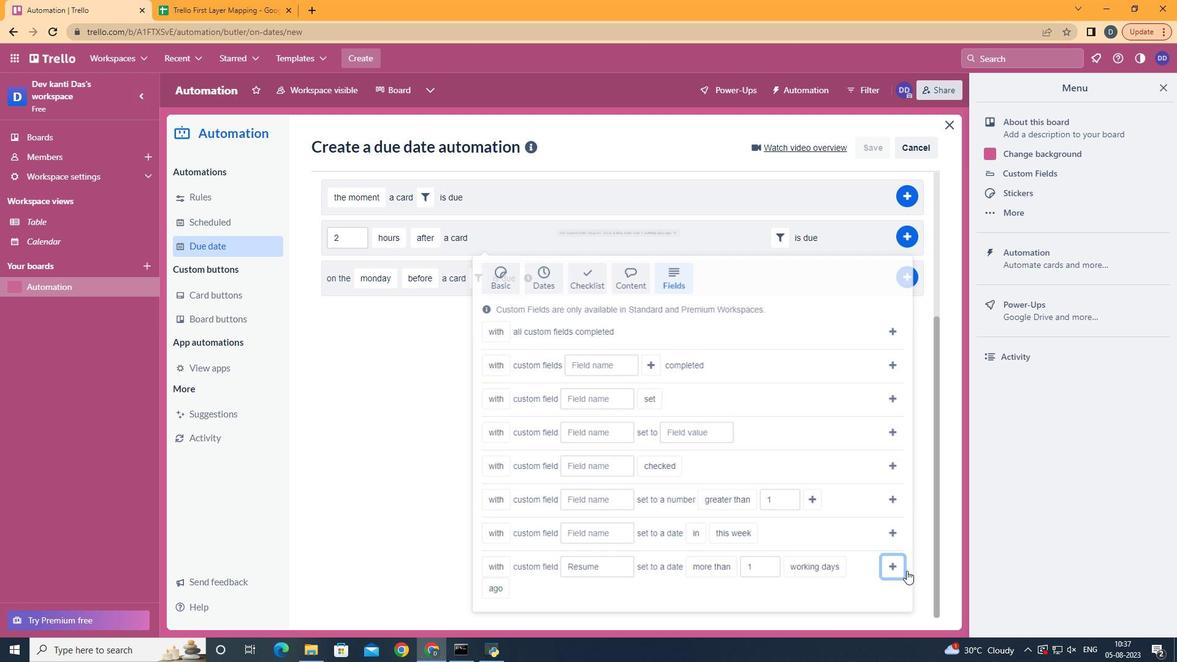 
Action: Mouse moved to (914, 458)
Screenshot: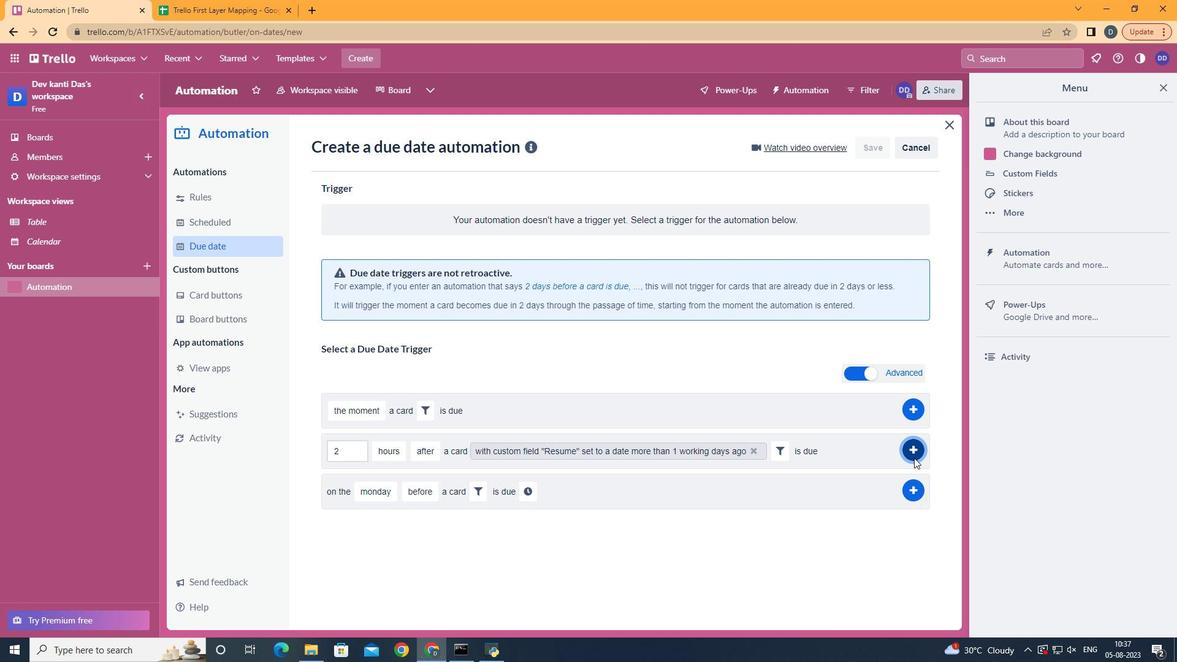 
Action: Mouse pressed left at (914, 458)
Screenshot: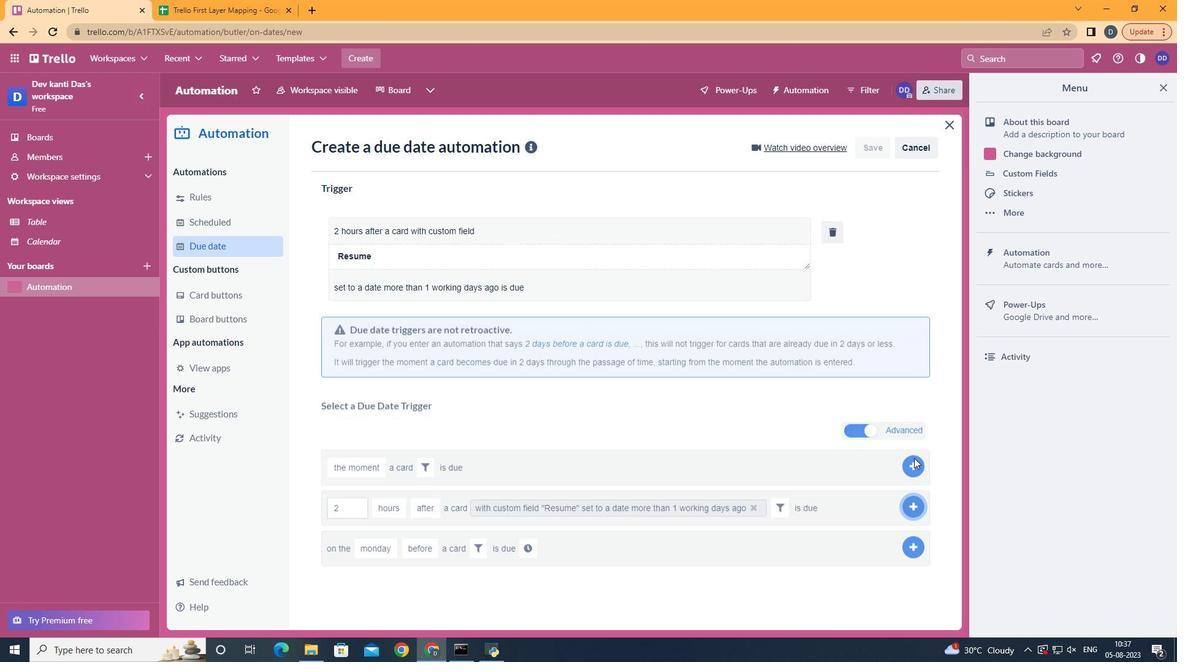 
Action: Mouse moved to (491, 213)
Screenshot: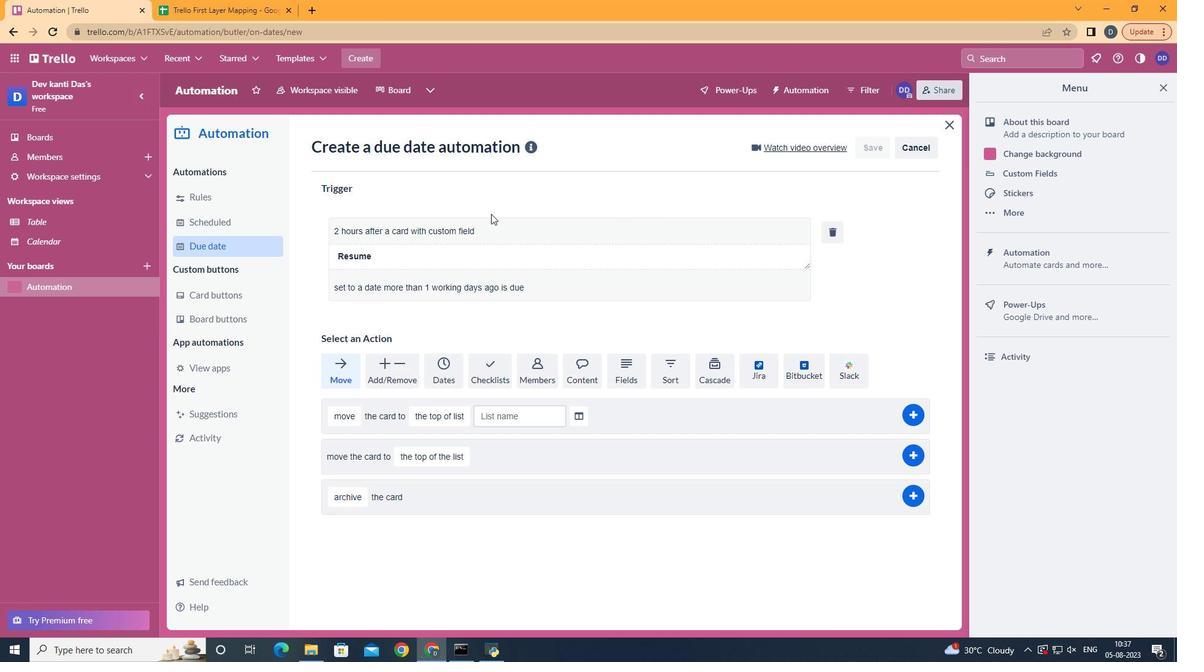 
